 Task: Search one way flight ticket for 3 adults, 3 children in premium economy from Fresno: Fresno Yosemite International Airport to Sheridan: Sheridan County Airport on 8-6-2023. Choice of flights is American. Number of bags: 1 carry on bag. Price is upto 42000. Outbound departure time preference is 9:30.
Action: Mouse moved to (364, 147)
Screenshot: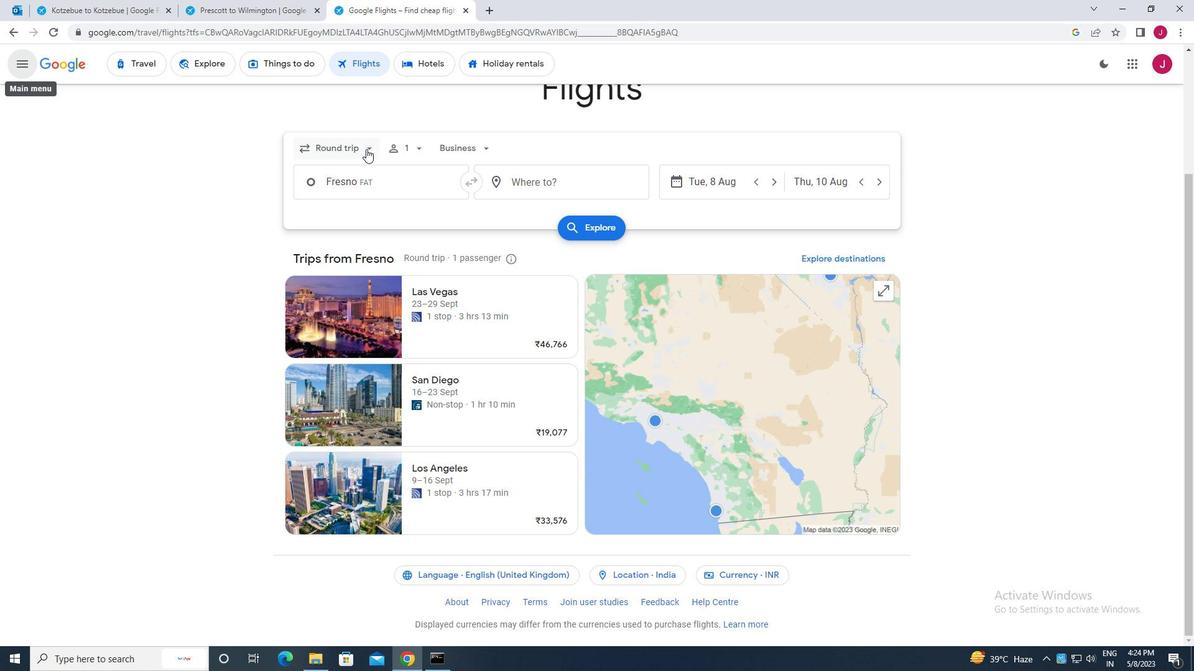 
Action: Mouse pressed left at (364, 147)
Screenshot: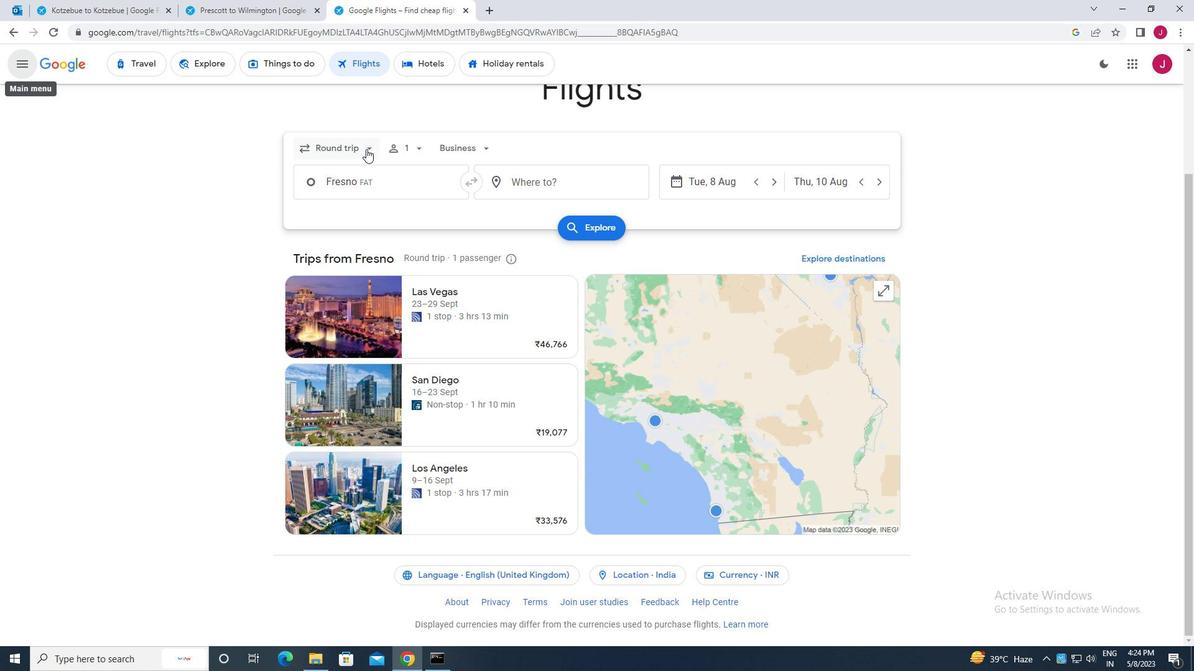 
Action: Mouse moved to (365, 206)
Screenshot: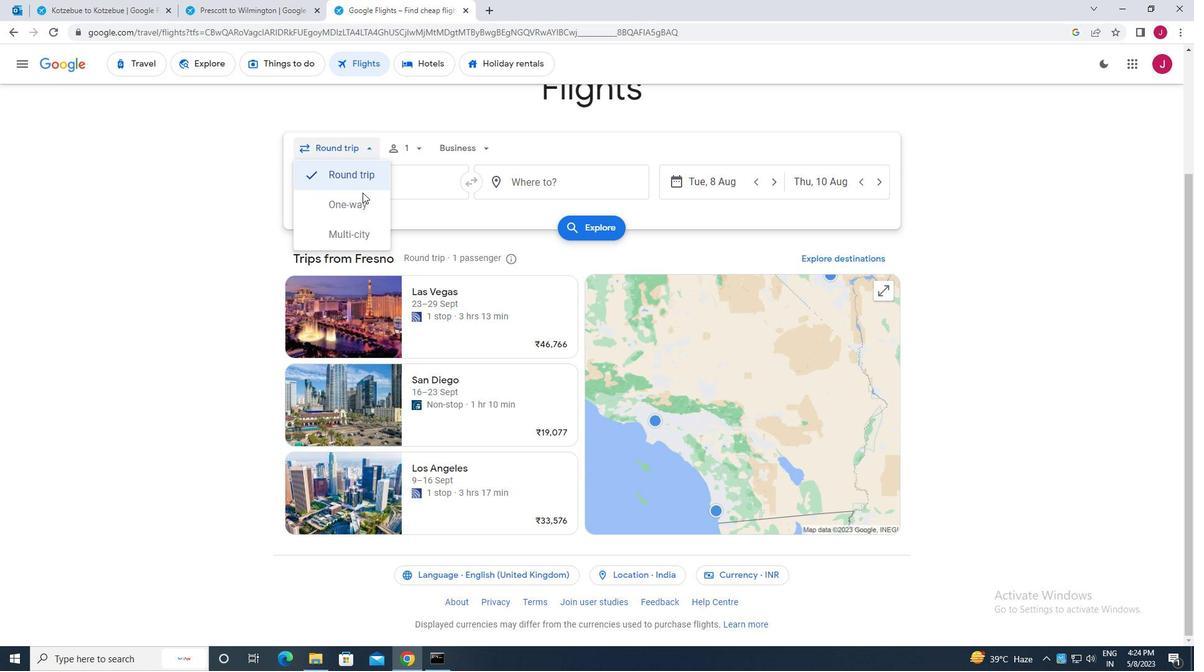 
Action: Mouse pressed left at (365, 206)
Screenshot: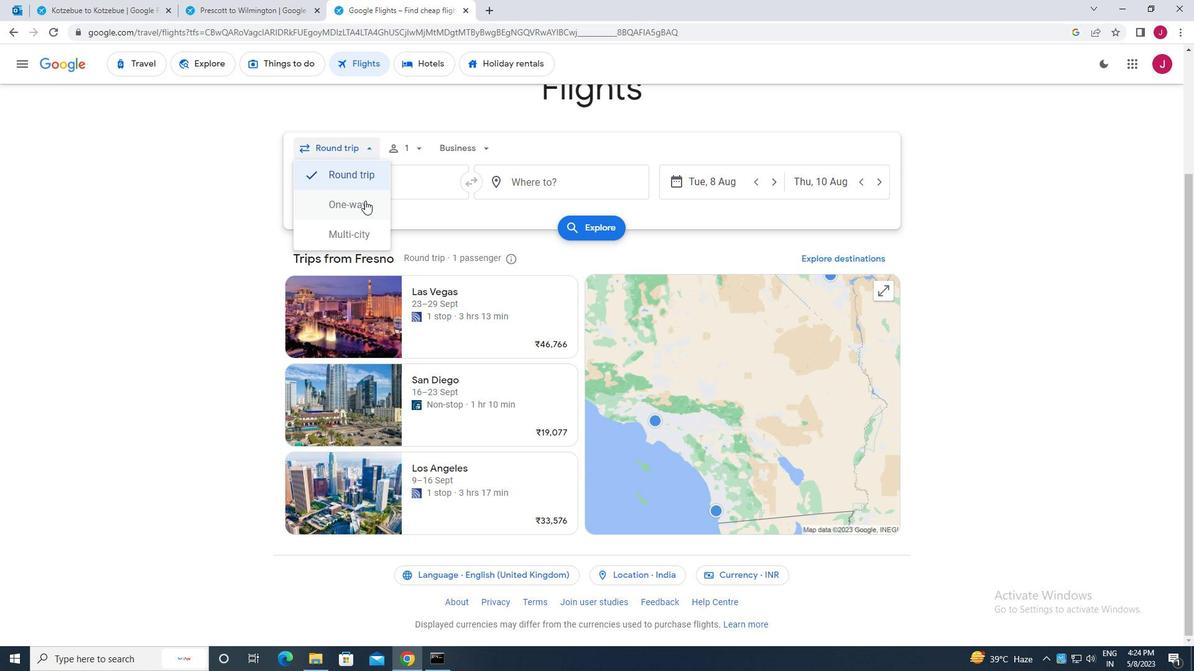 
Action: Mouse moved to (409, 150)
Screenshot: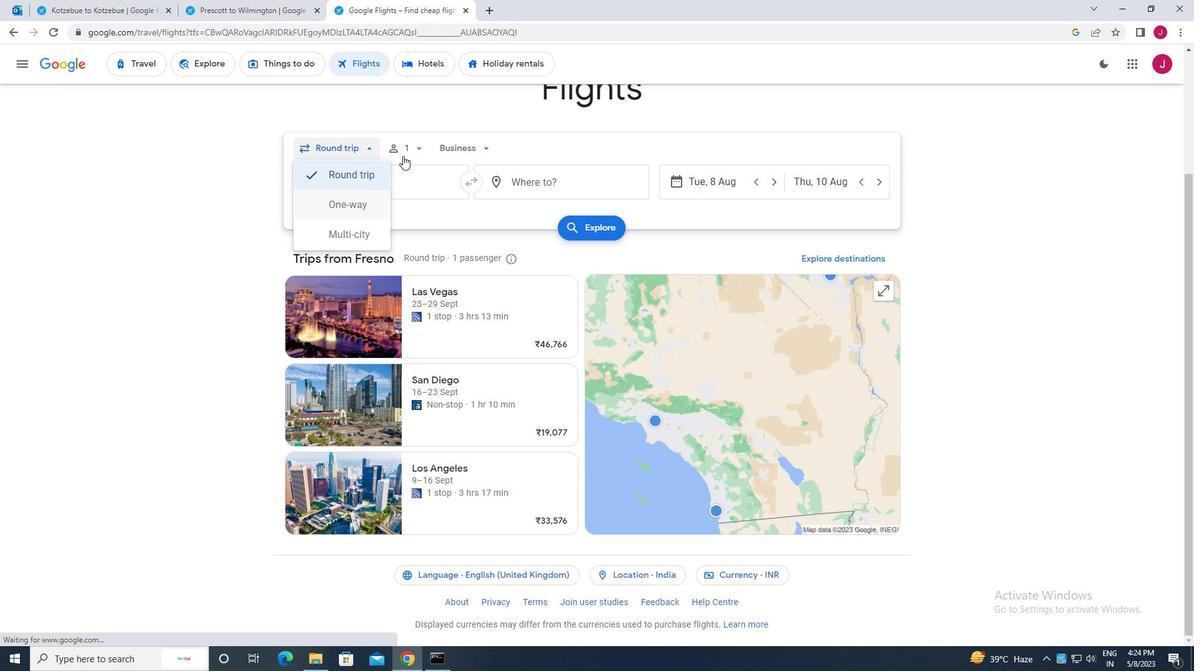 
Action: Mouse pressed left at (409, 150)
Screenshot: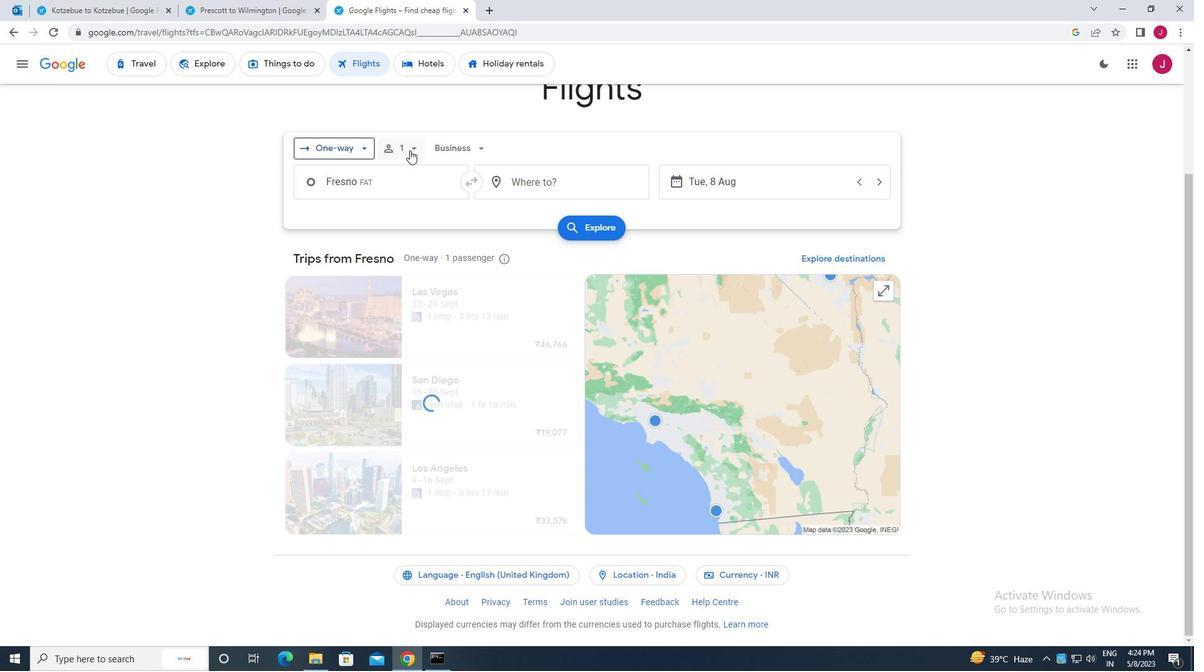 
Action: Mouse moved to (506, 179)
Screenshot: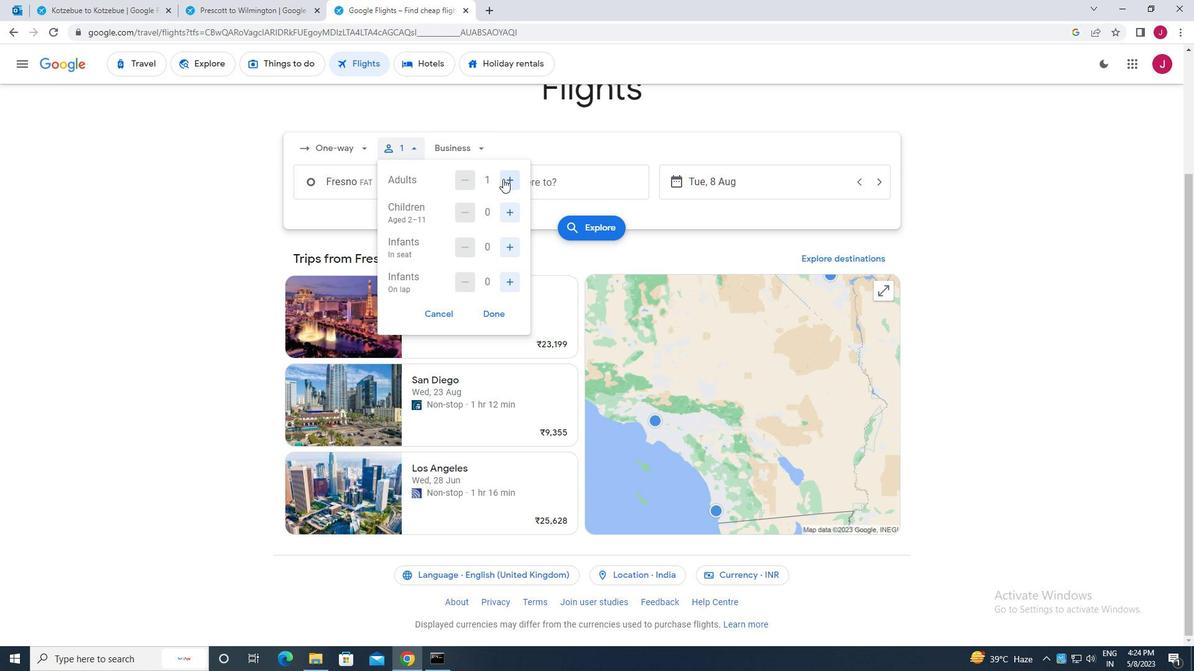 
Action: Mouse pressed left at (506, 179)
Screenshot: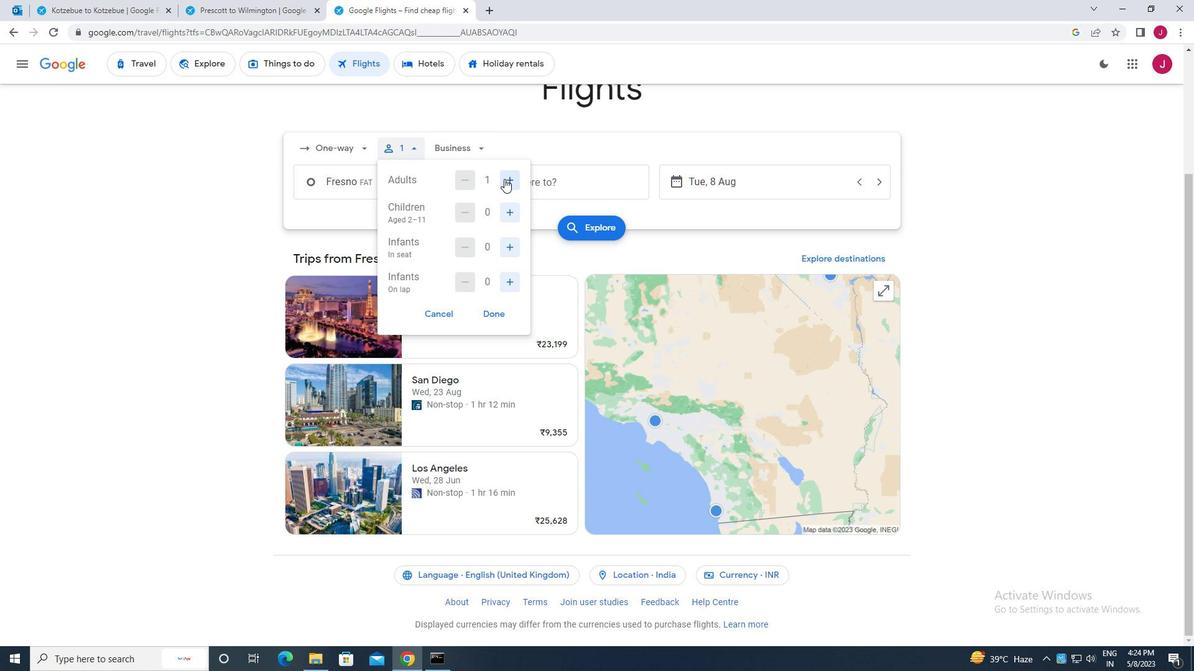 
Action: Mouse pressed left at (506, 179)
Screenshot: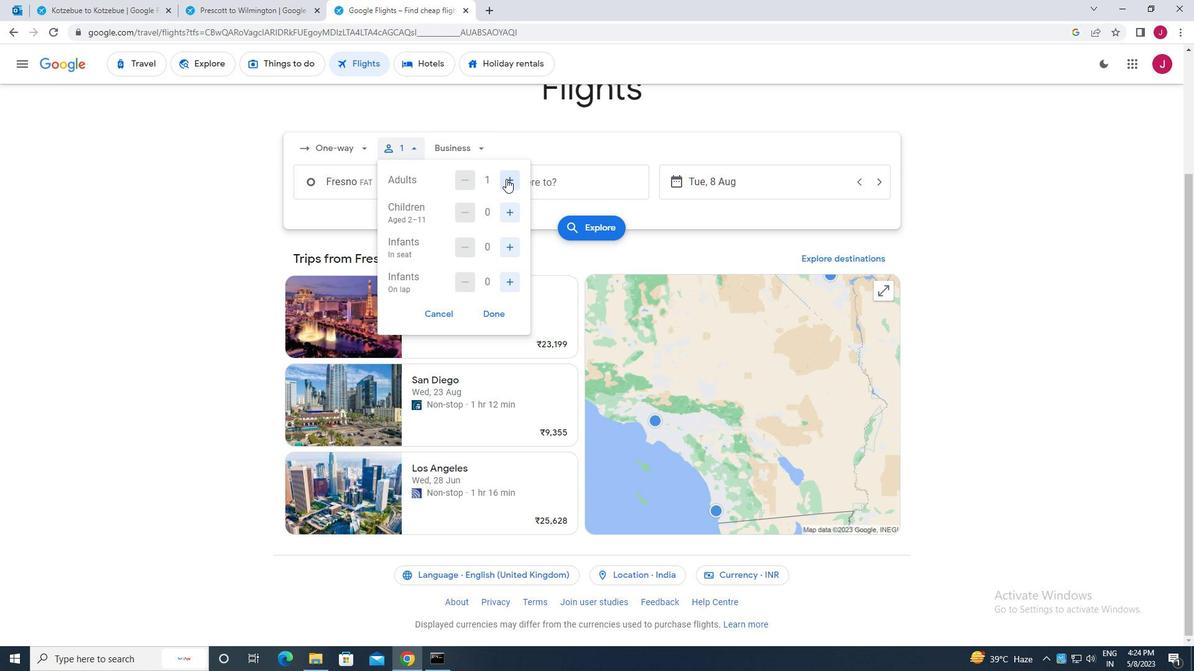 
Action: Mouse moved to (505, 208)
Screenshot: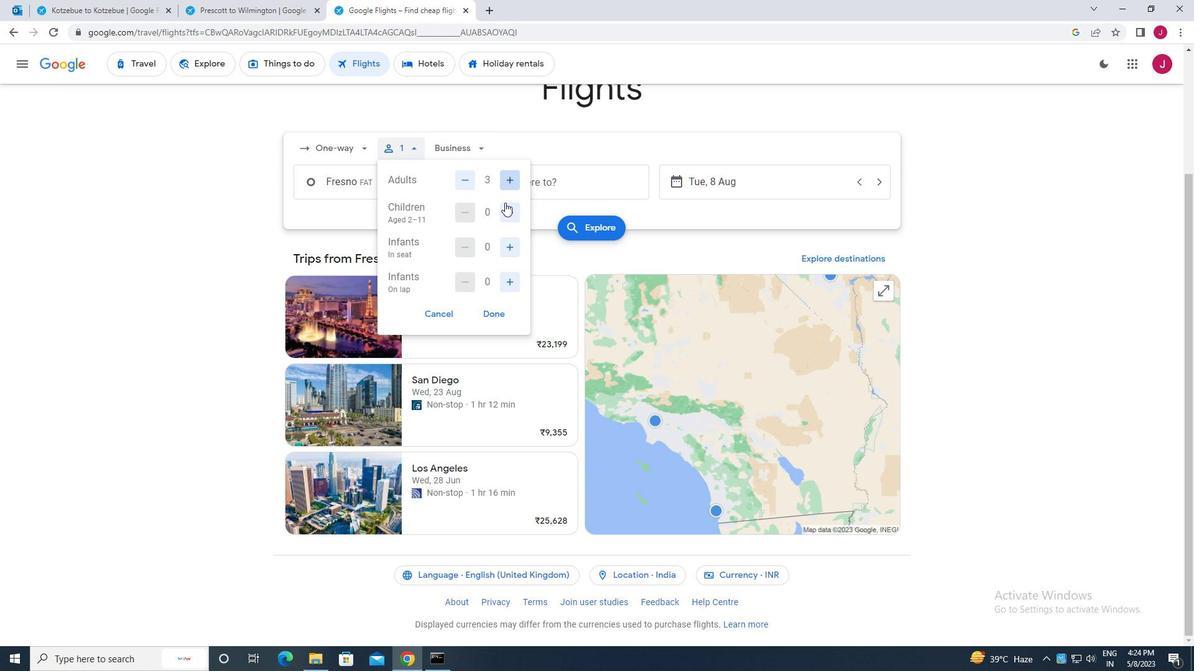 
Action: Mouse pressed left at (505, 208)
Screenshot: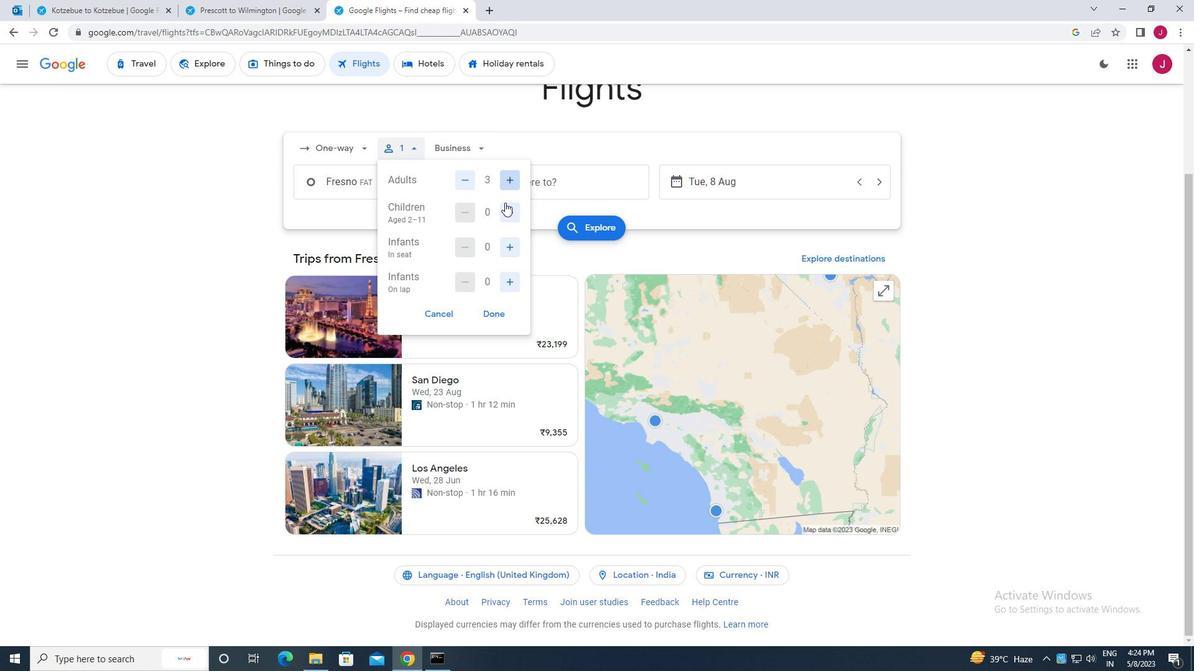 
Action: Mouse pressed left at (505, 208)
Screenshot: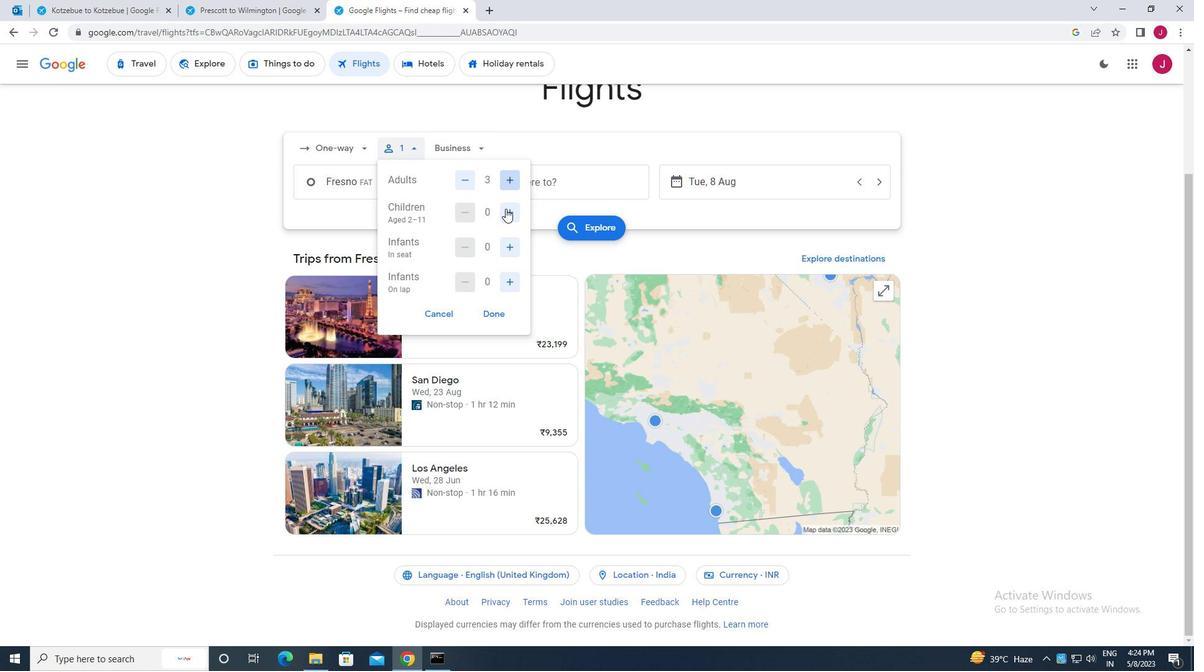 
Action: Mouse pressed left at (505, 208)
Screenshot: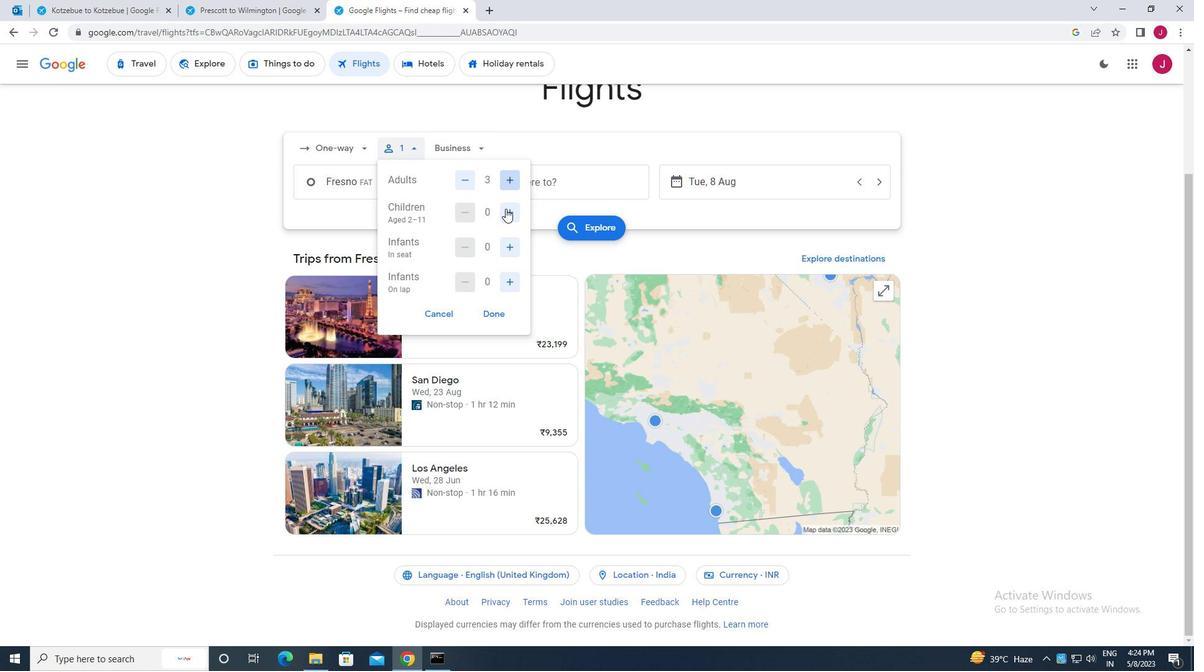 
Action: Mouse moved to (496, 317)
Screenshot: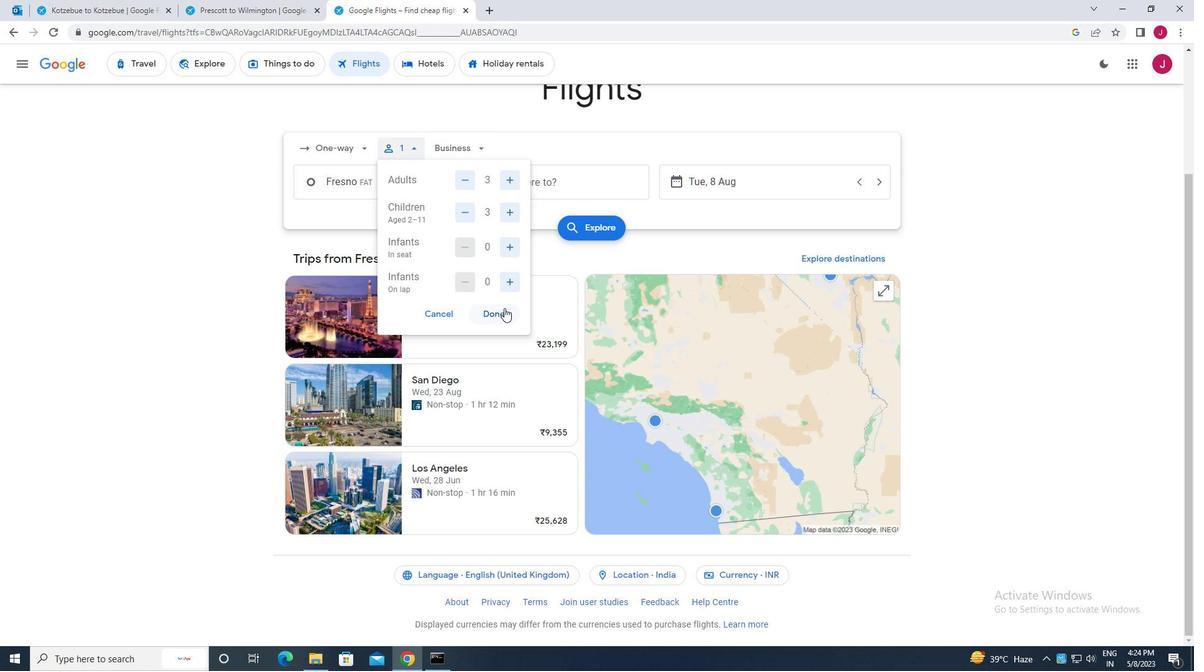 
Action: Mouse pressed left at (496, 317)
Screenshot: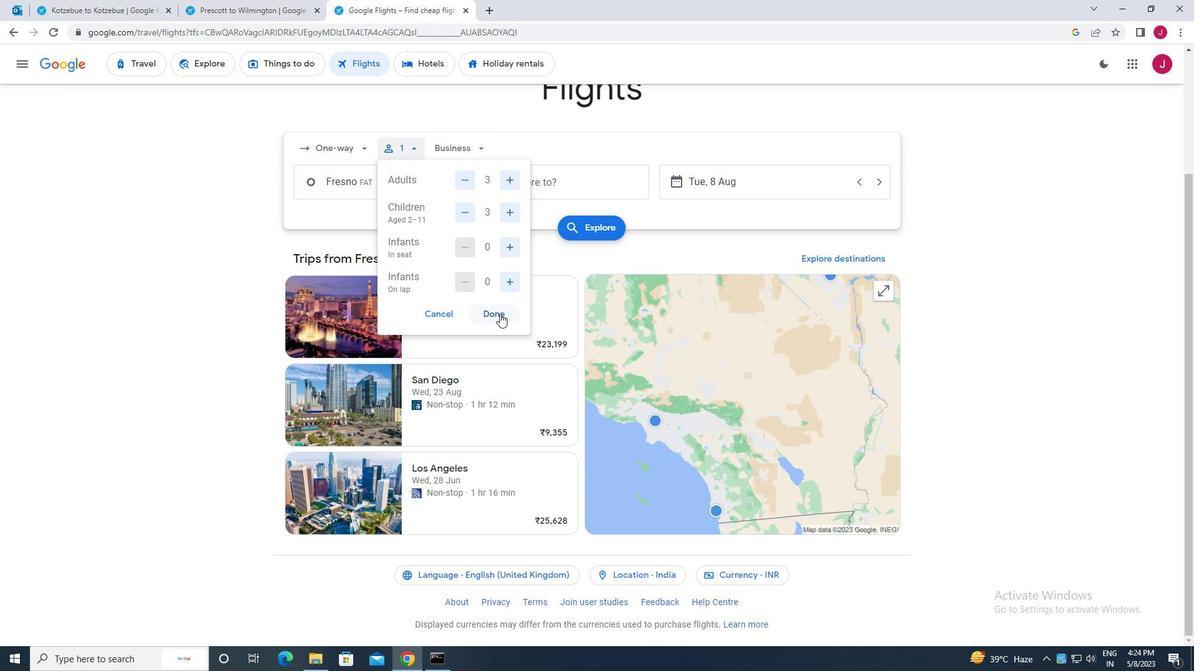 
Action: Mouse moved to (465, 148)
Screenshot: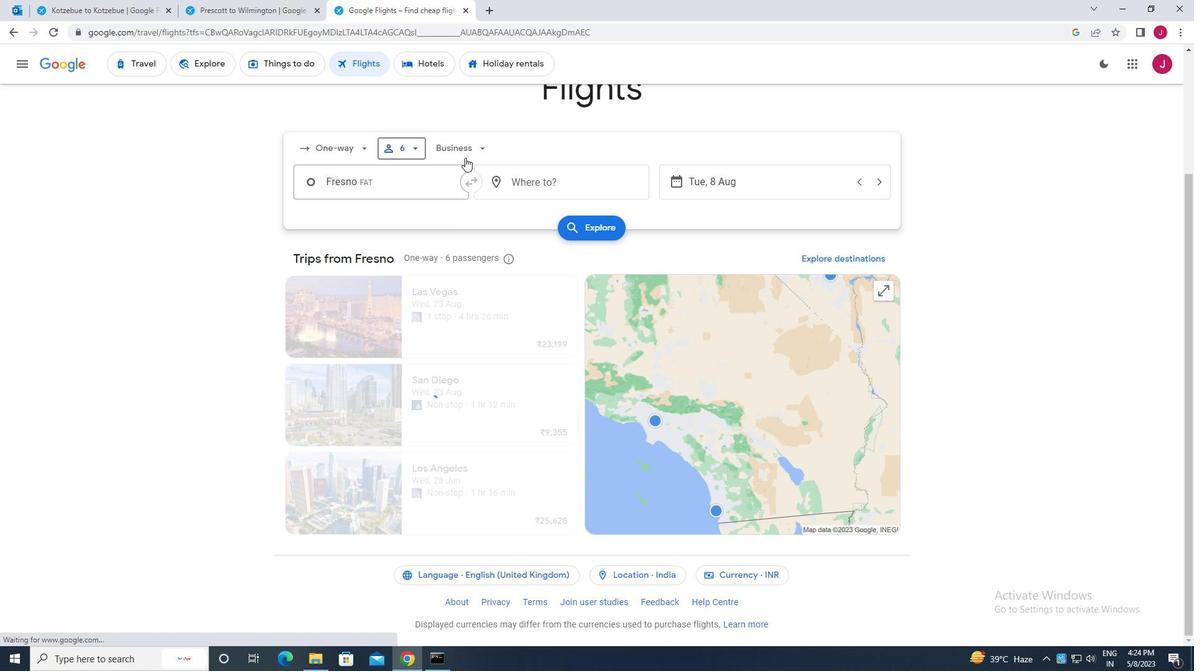 
Action: Mouse pressed left at (465, 148)
Screenshot: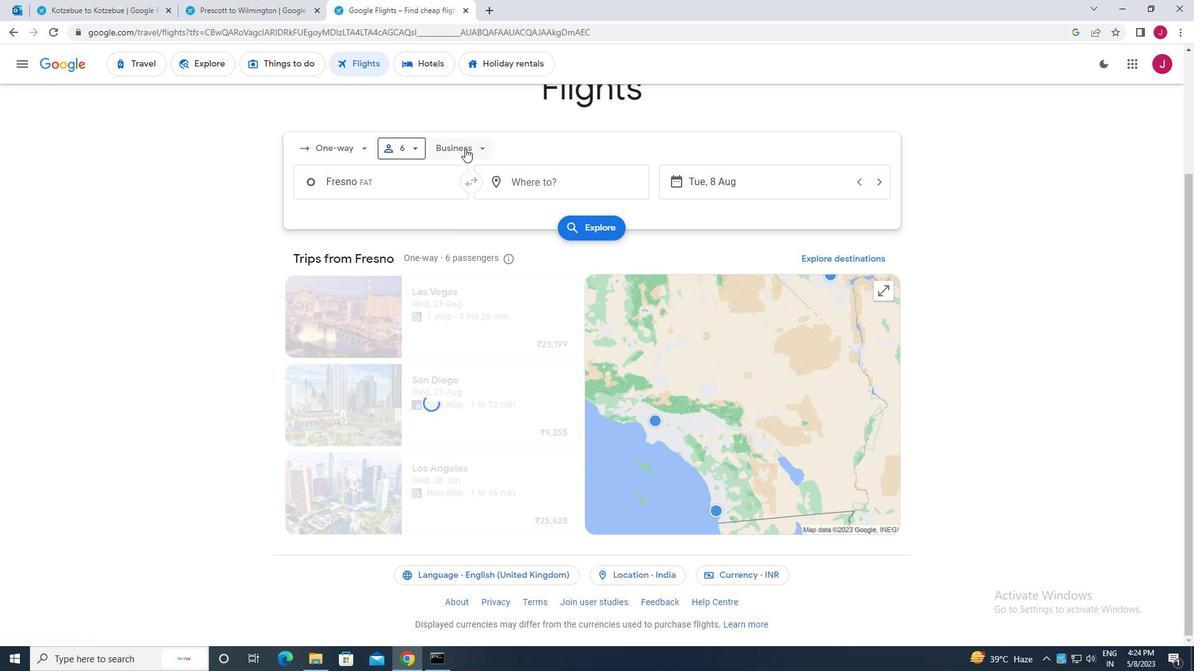 
Action: Mouse moved to (490, 204)
Screenshot: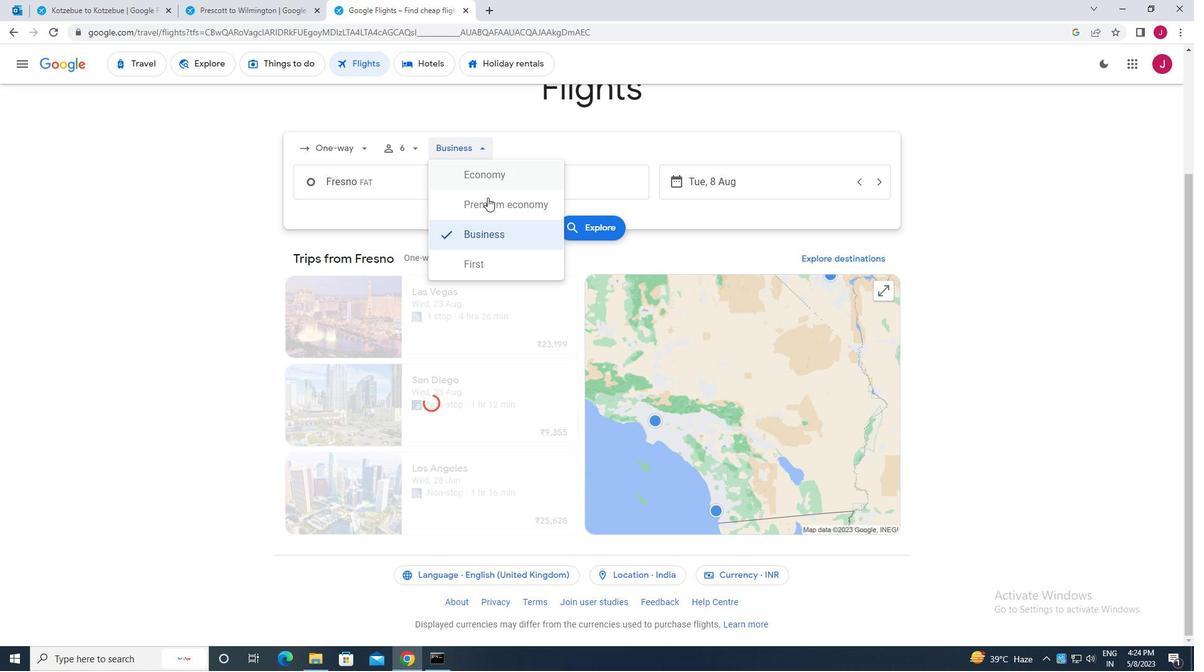 
Action: Mouse pressed left at (490, 204)
Screenshot: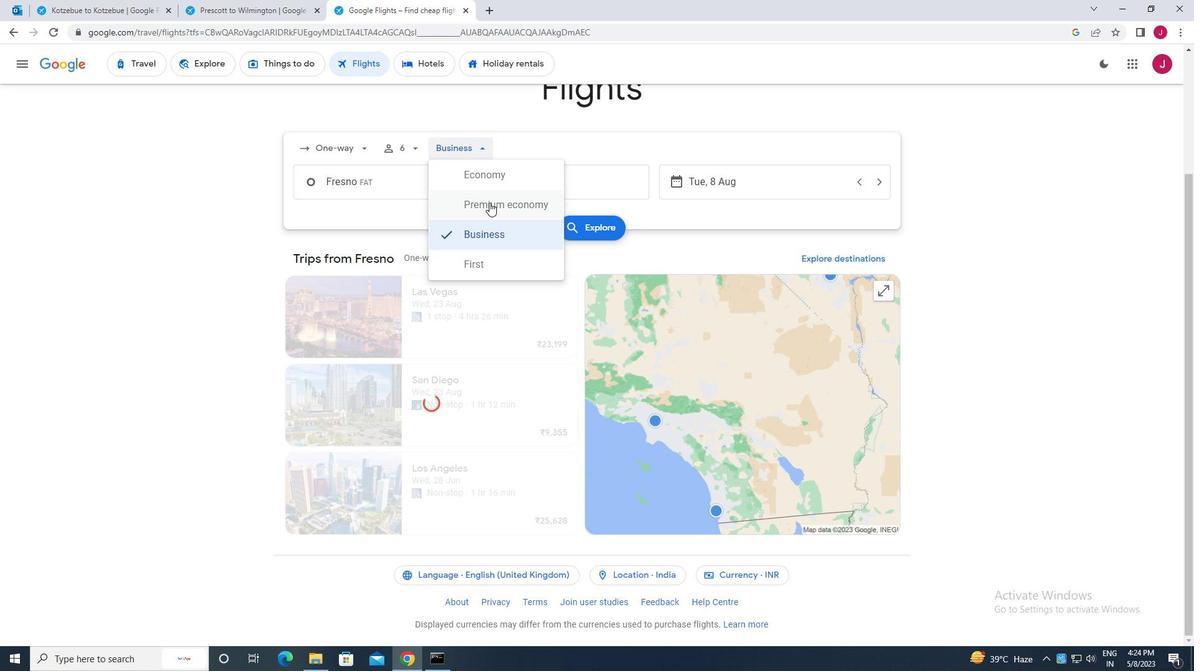 
Action: Mouse moved to (399, 185)
Screenshot: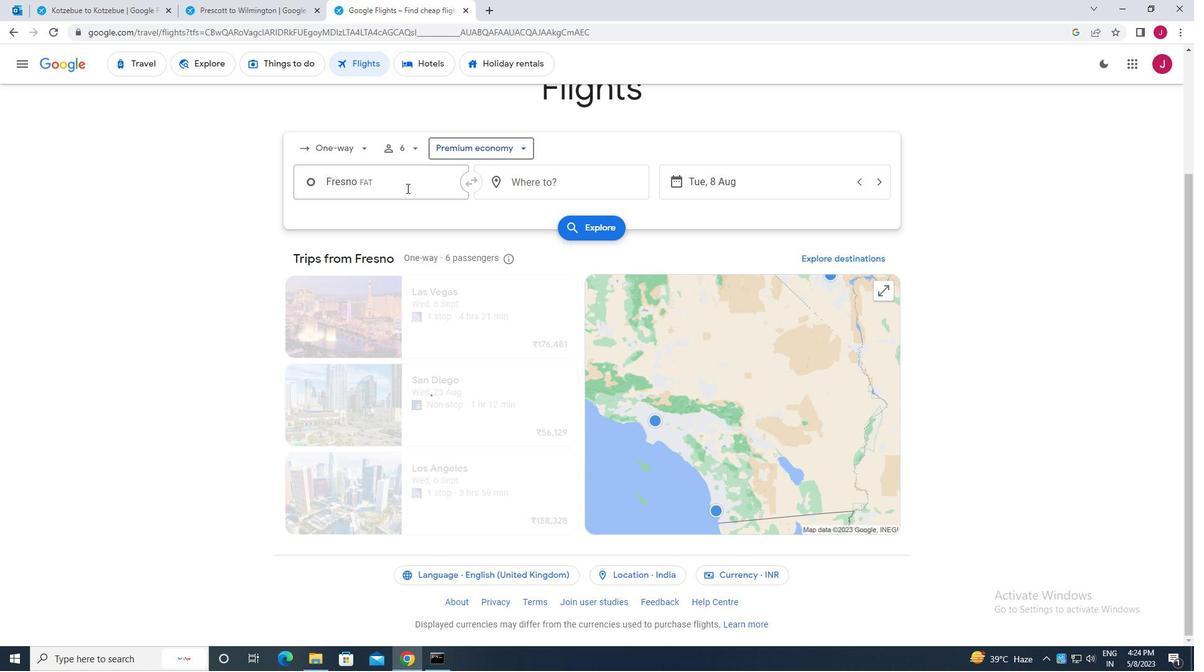 
Action: Mouse pressed left at (399, 185)
Screenshot: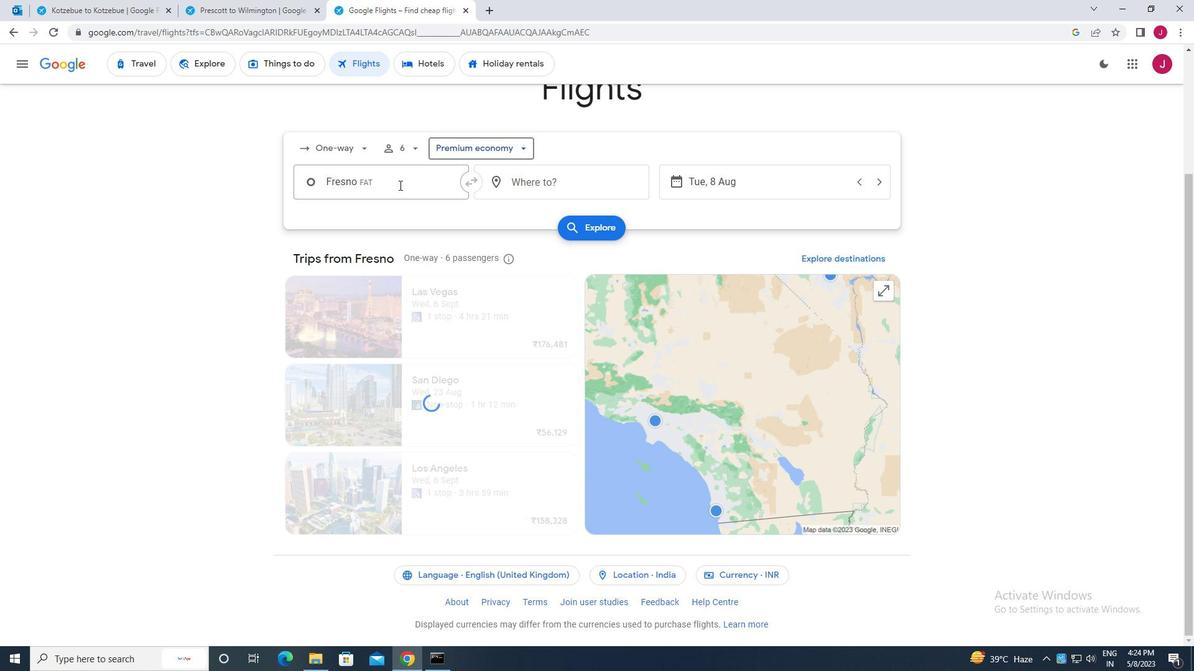 
Action: Mouse moved to (399, 184)
Screenshot: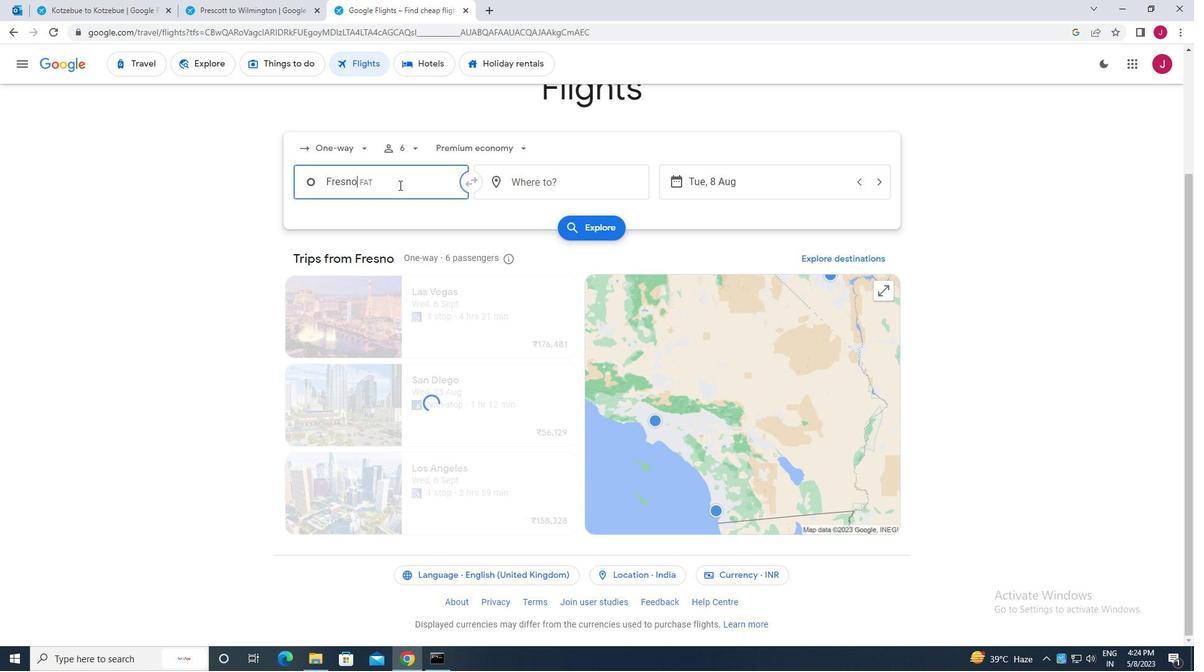 
Action: Key pressed fresn
Screenshot: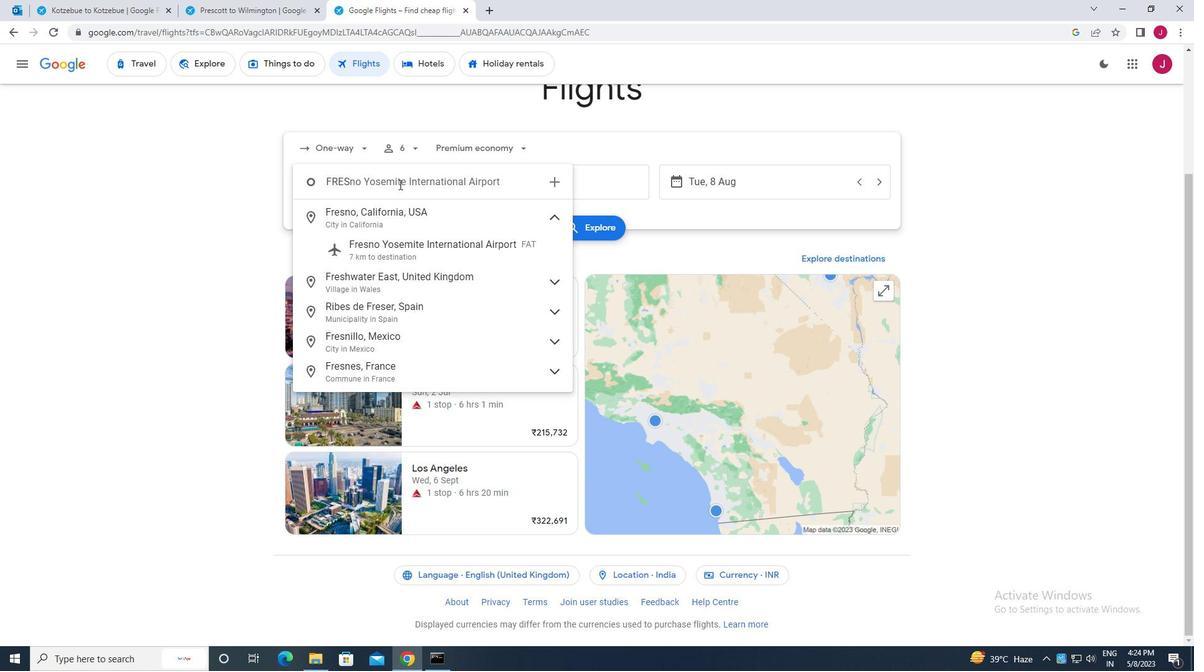 
Action: Mouse moved to (453, 249)
Screenshot: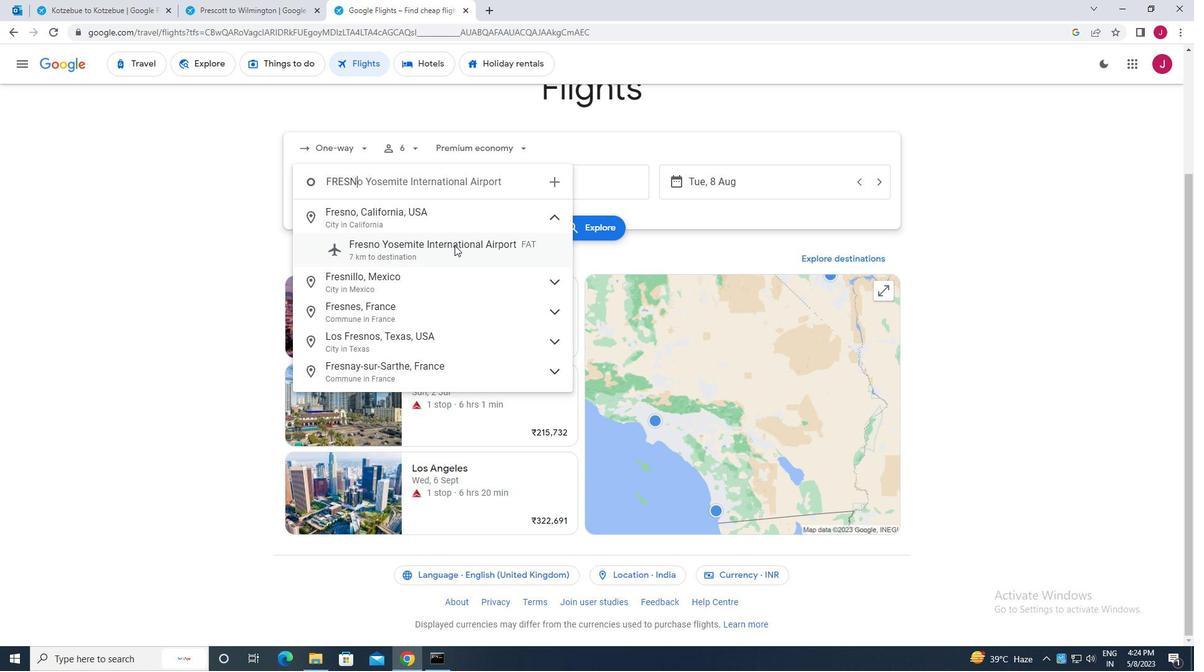 
Action: Mouse pressed left at (453, 249)
Screenshot: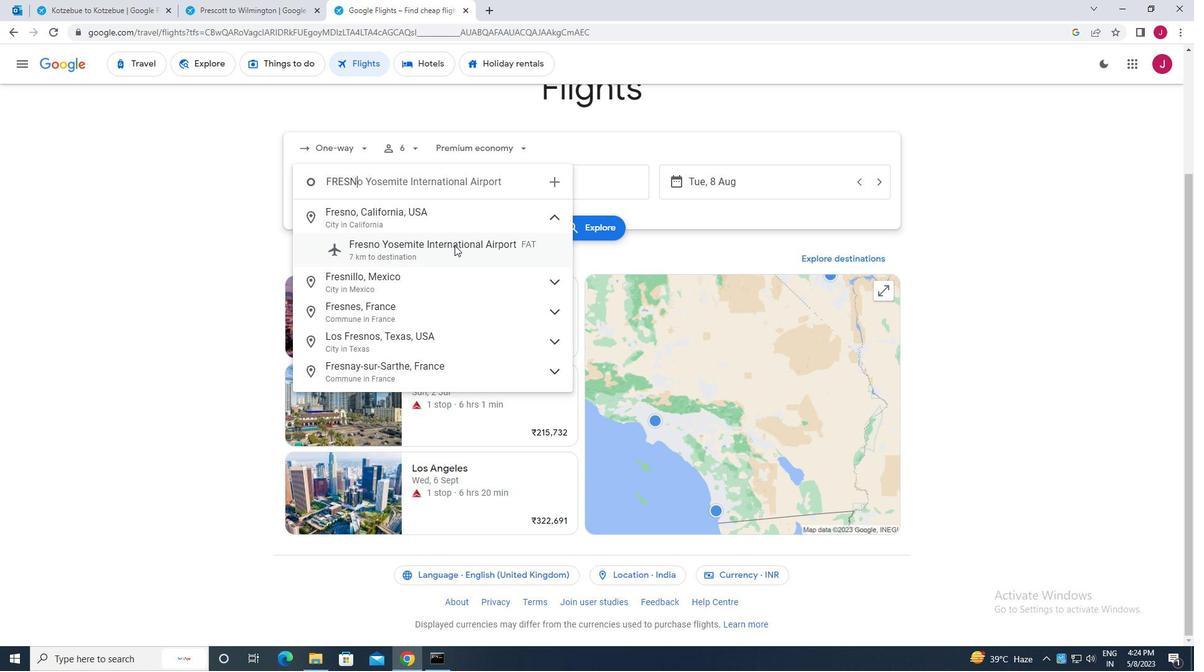 
Action: Mouse moved to (587, 189)
Screenshot: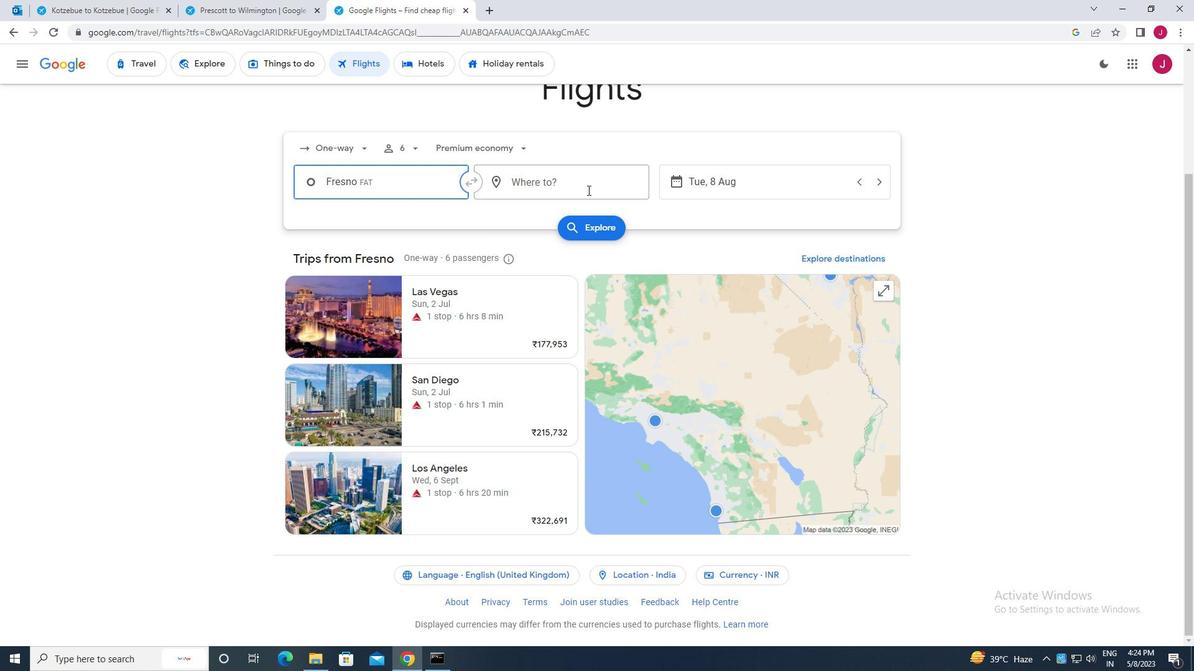 
Action: Mouse pressed left at (587, 189)
Screenshot: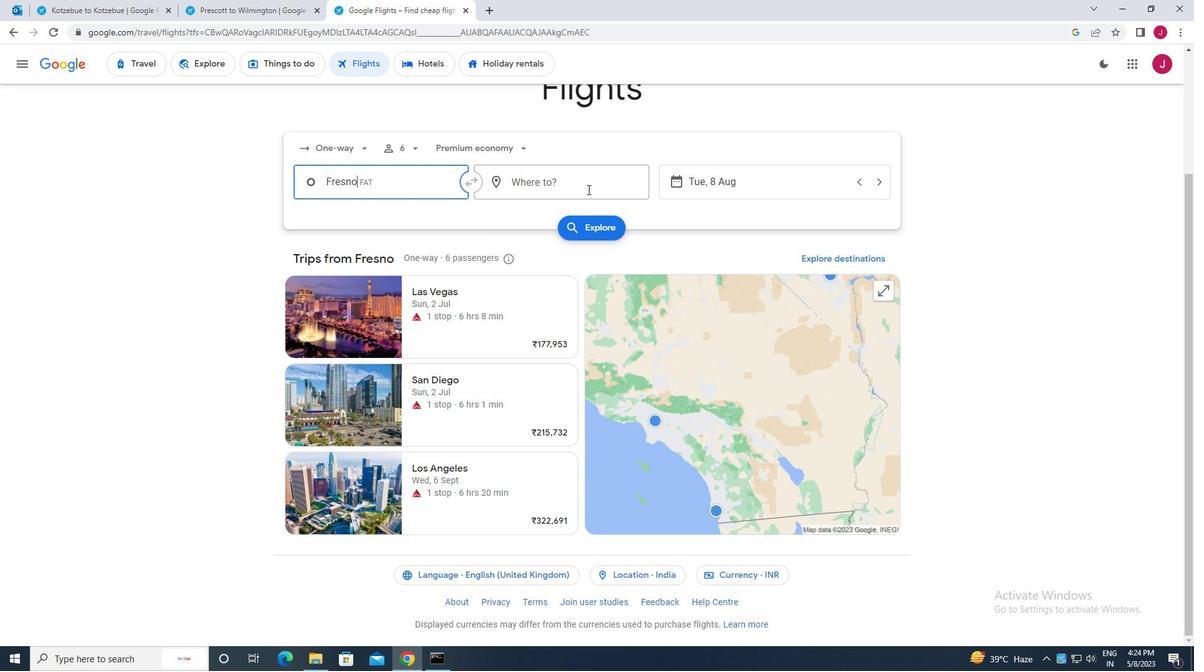 
Action: Mouse moved to (586, 189)
Screenshot: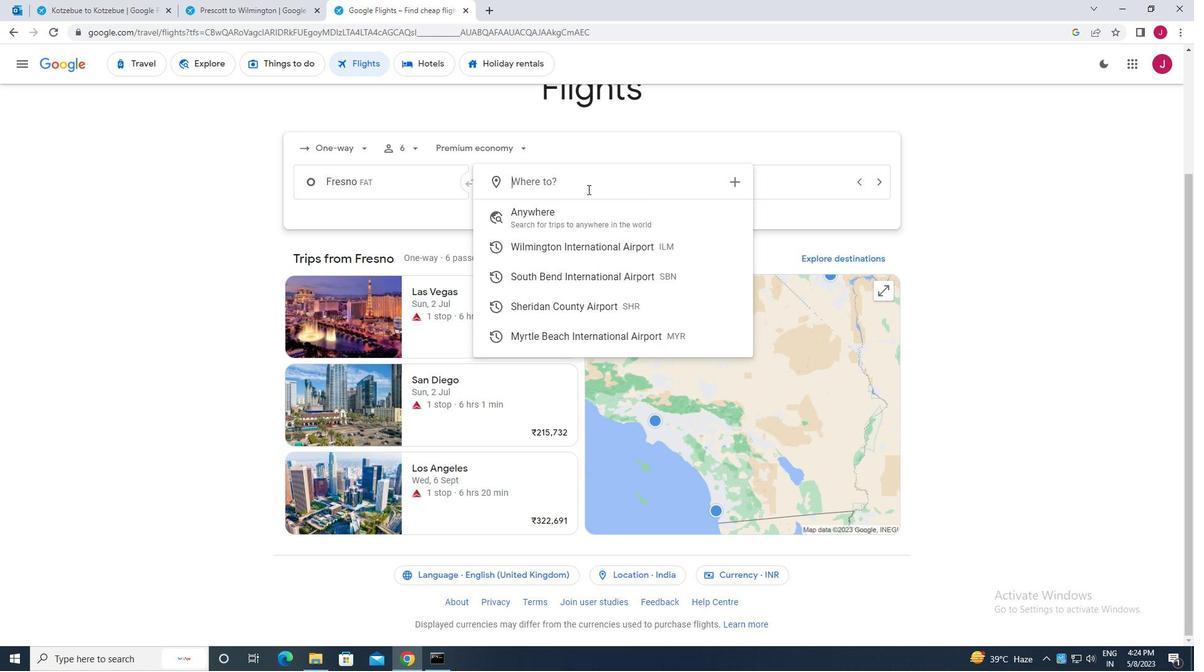 
Action: Key pressed sheri
Screenshot: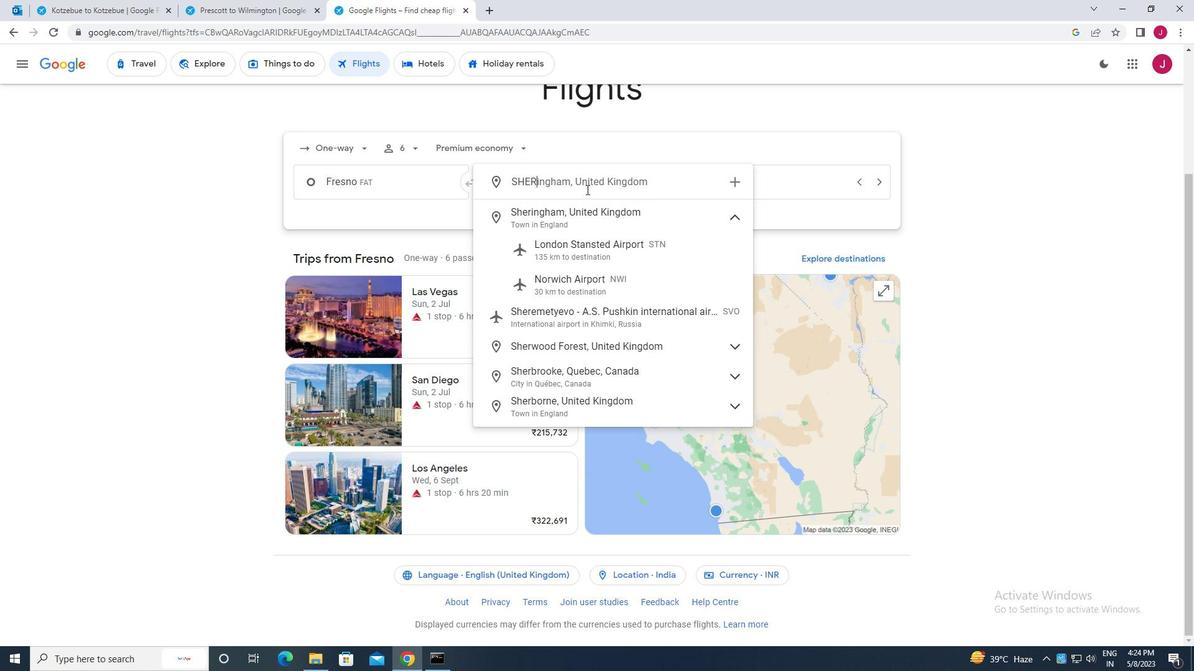 
Action: Mouse moved to (599, 210)
Screenshot: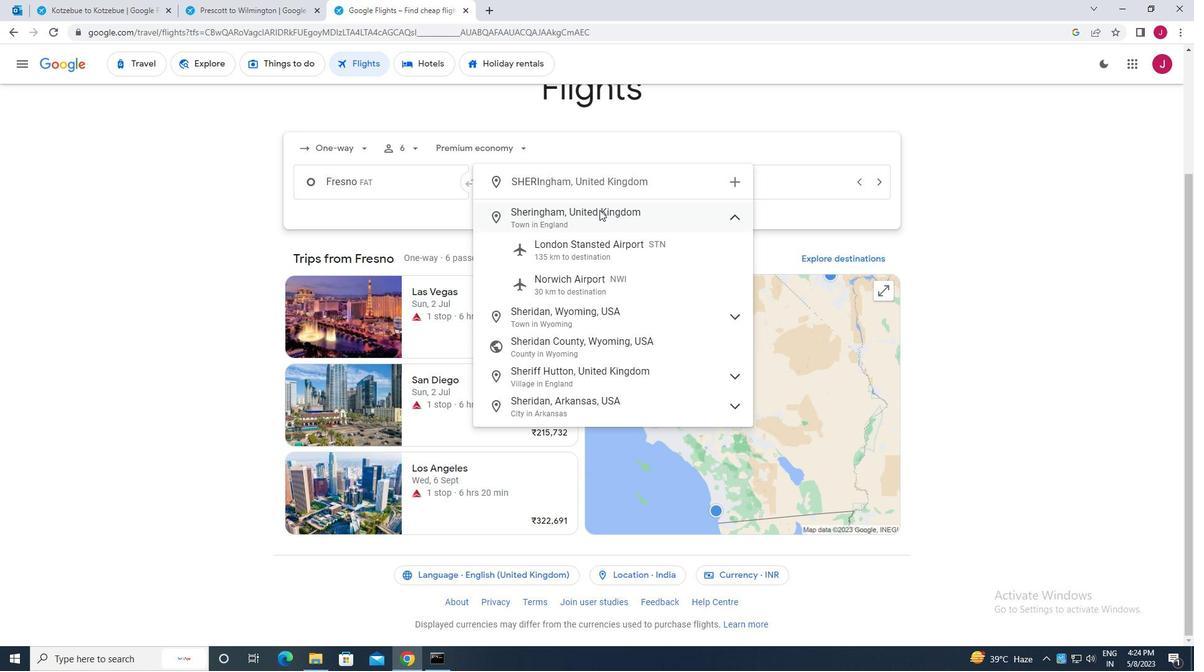 
Action: Key pressed d
Screenshot: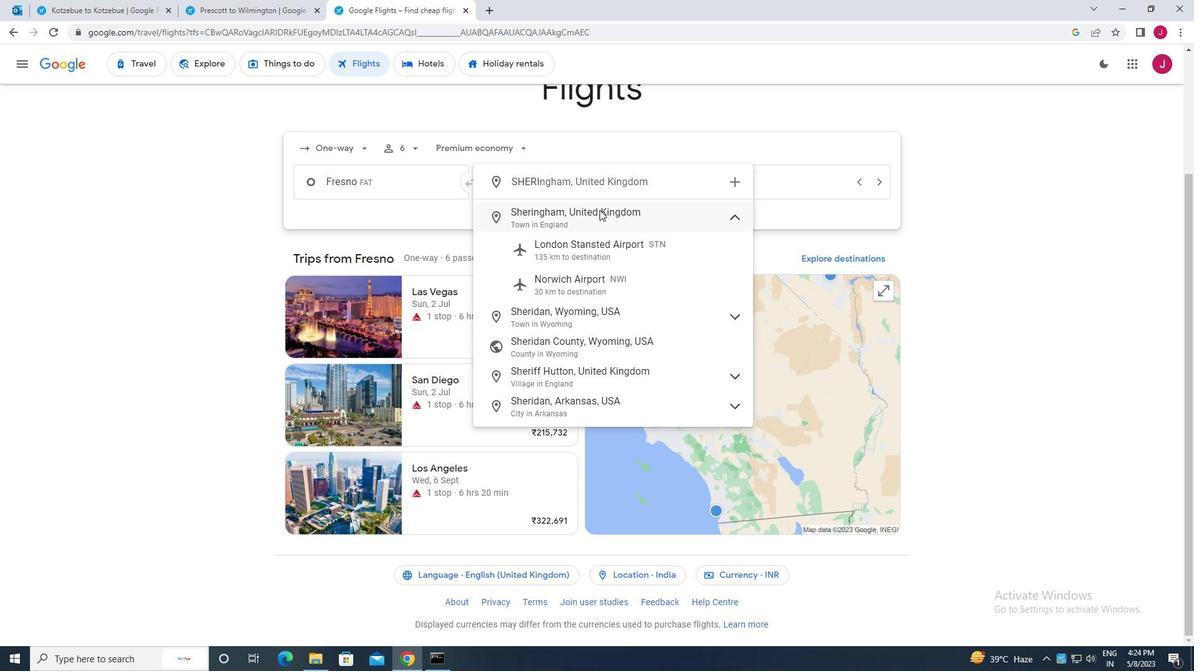 
Action: Mouse moved to (607, 250)
Screenshot: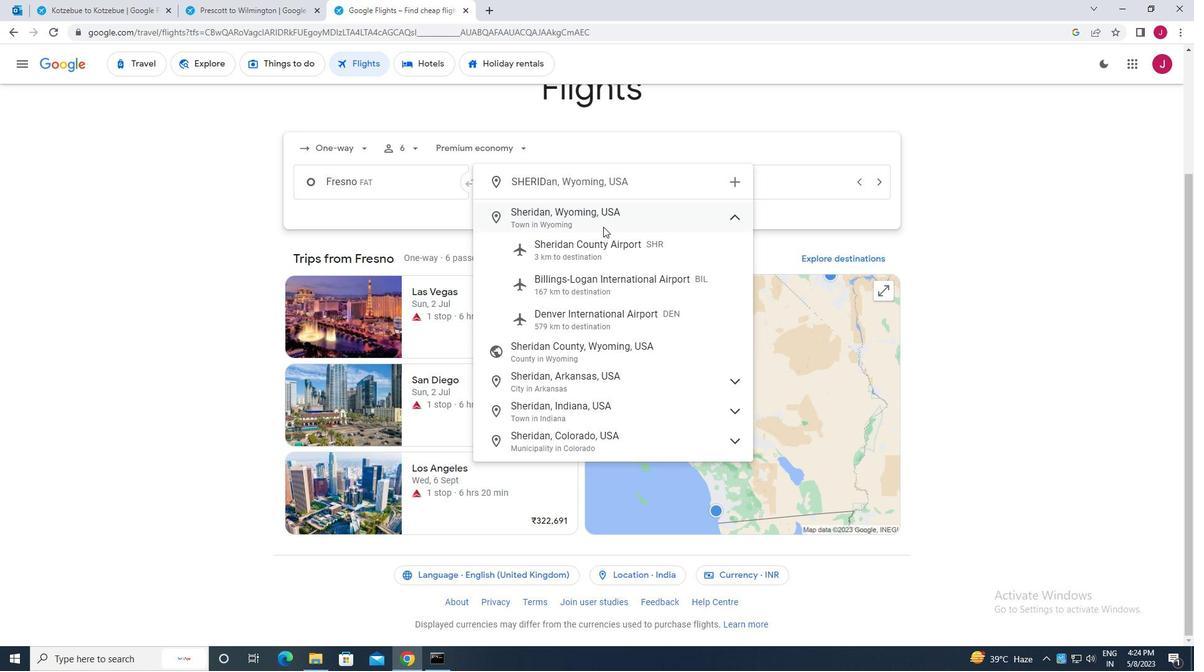 
Action: Mouse pressed left at (607, 250)
Screenshot: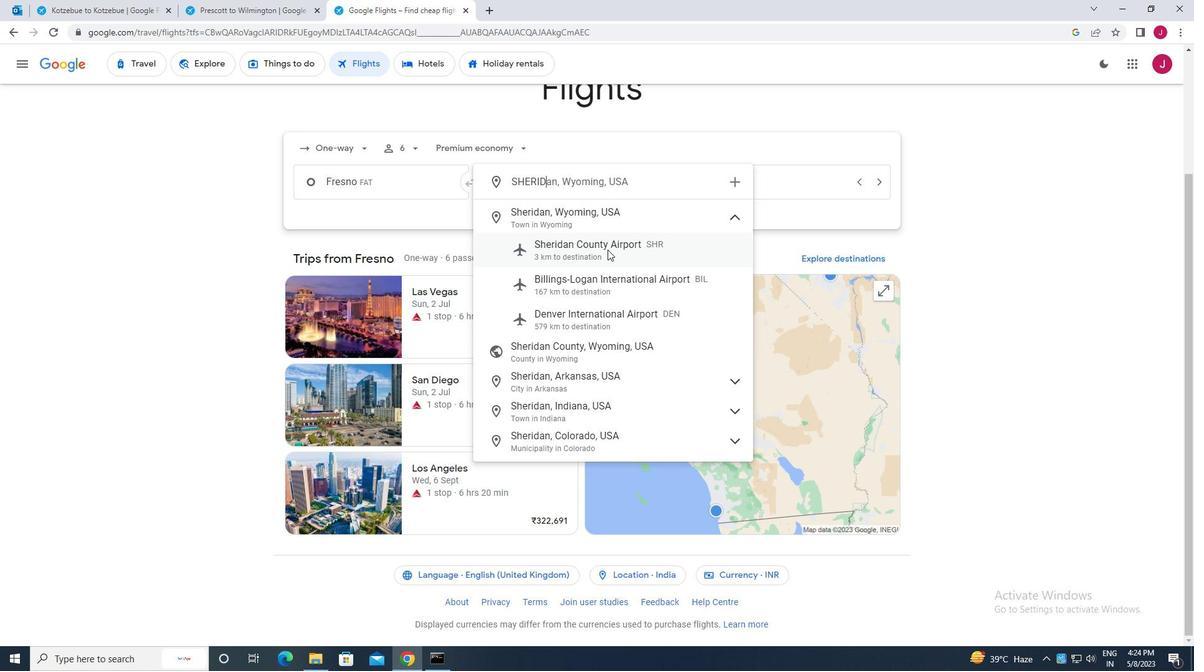 
Action: Mouse moved to (738, 192)
Screenshot: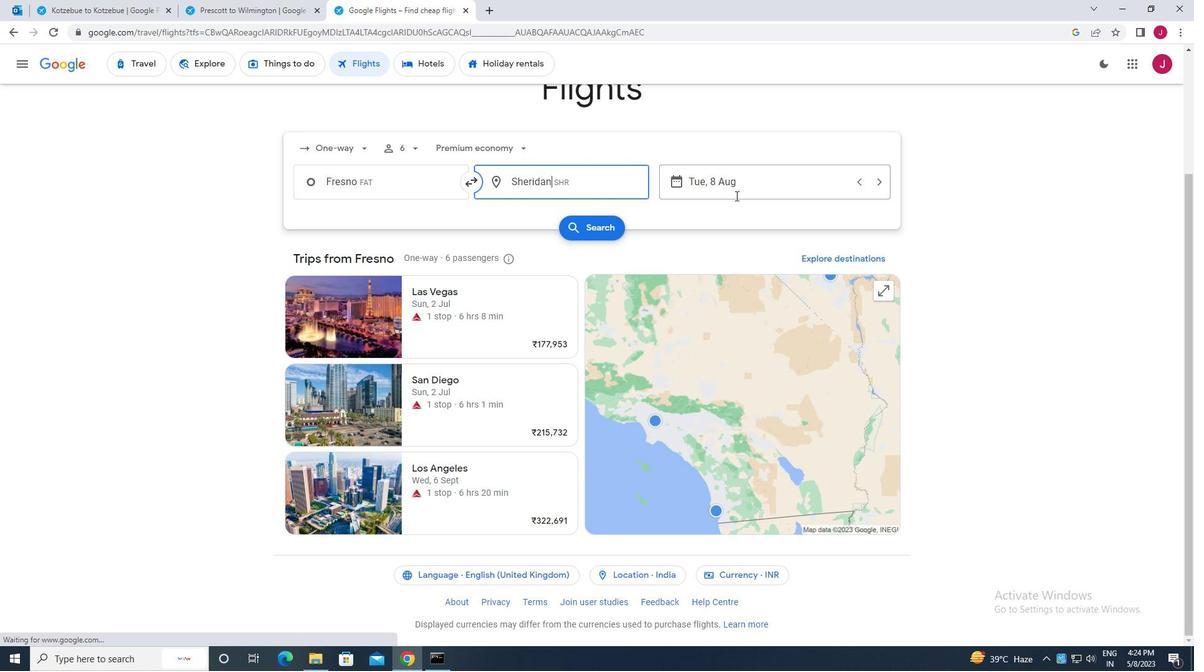 
Action: Mouse pressed left at (738, 192)
Screenshot: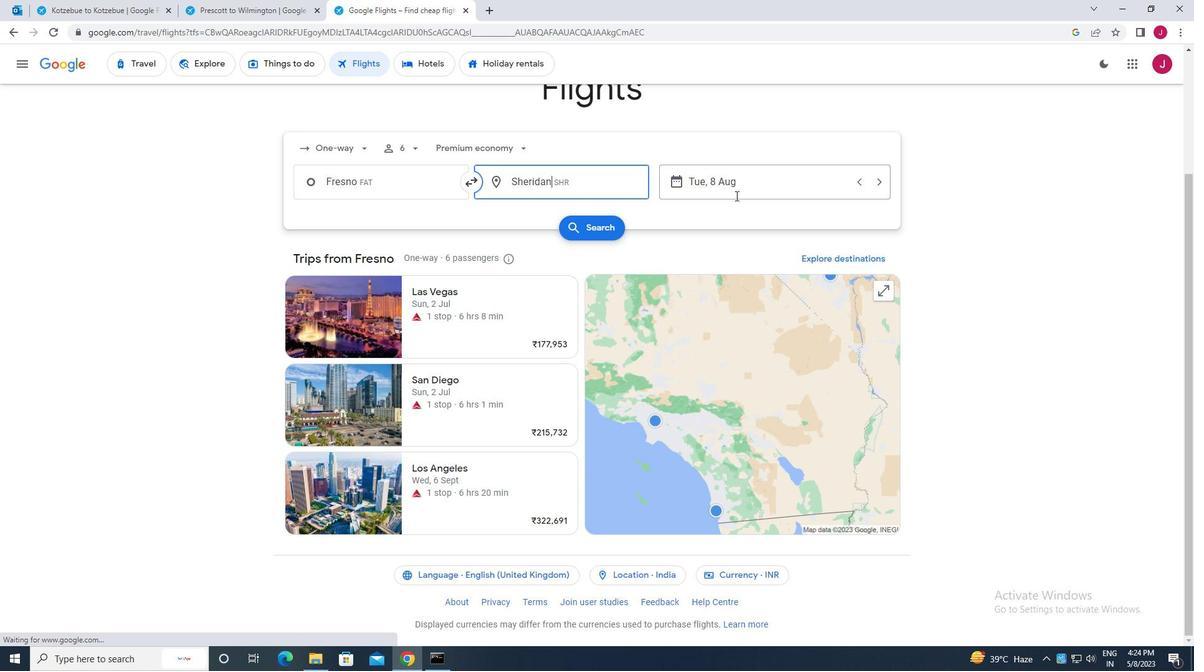 
Action: Mouse moved to (447, 317)
Screenshot: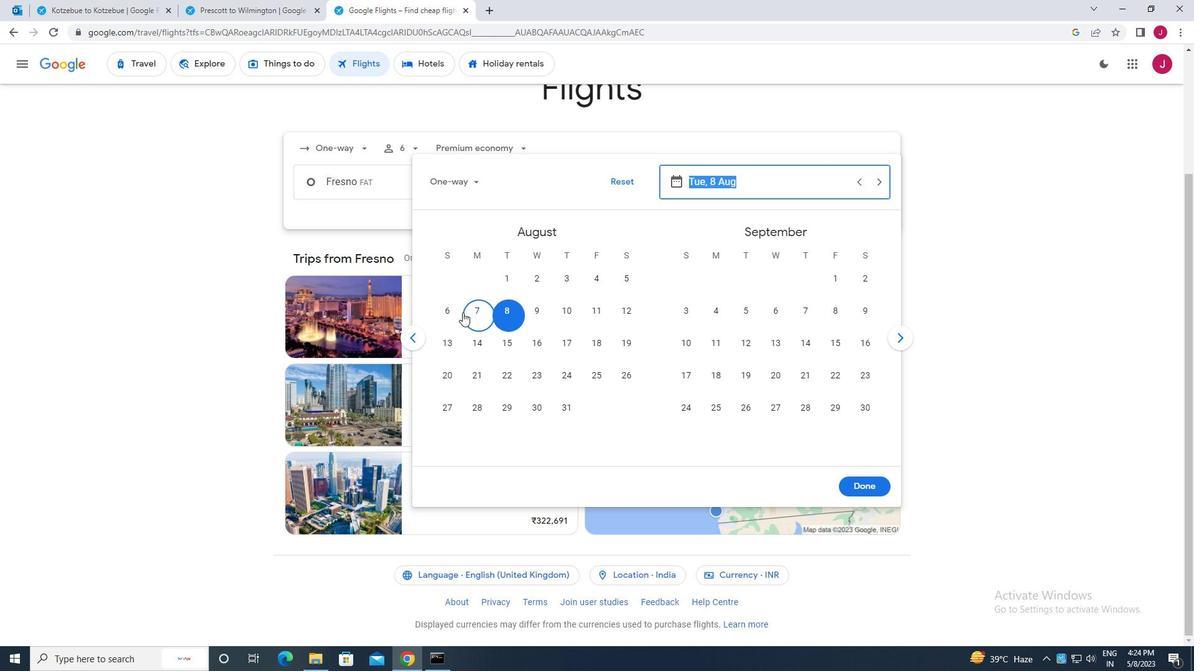
Action: Mouse pressed left at (447, 317)
Screenshot: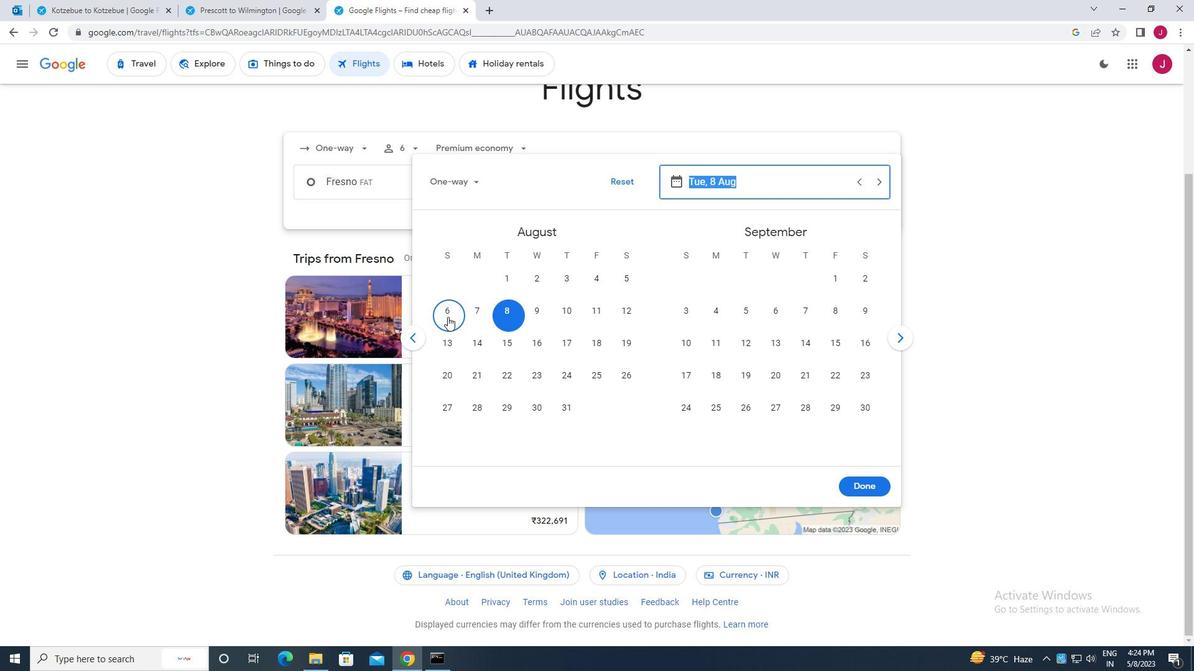 
Action: Mouse moved to (847, 481)
Screenshot: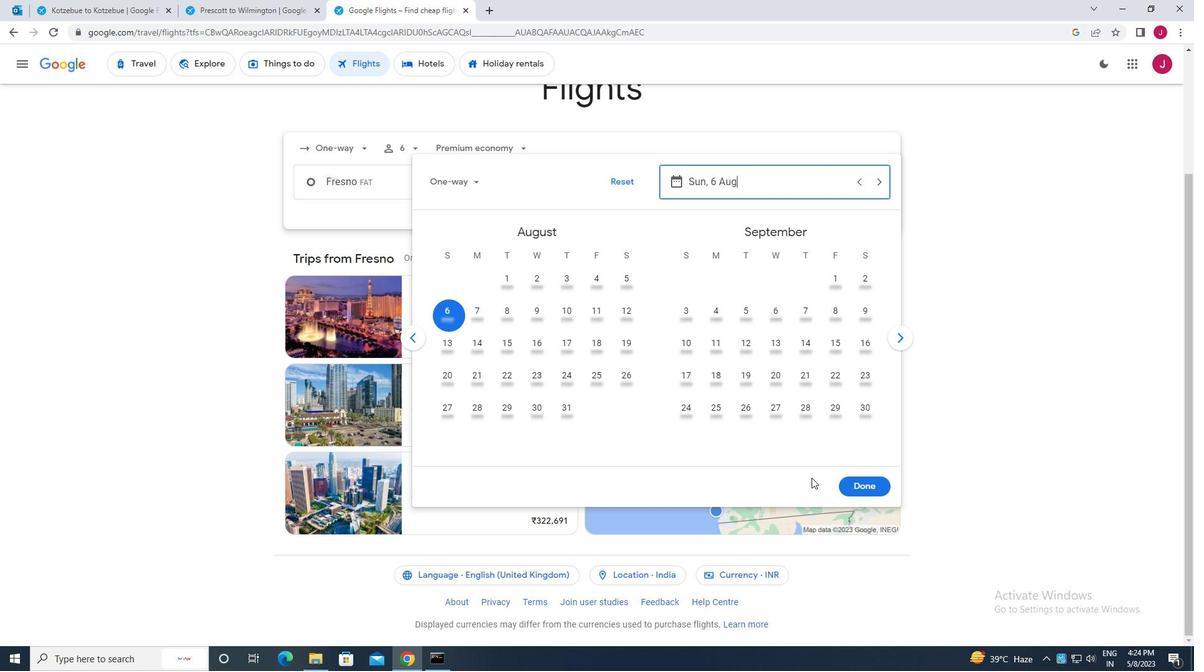 
Action: Mouse pressed left at (847, 481)
Screenshot: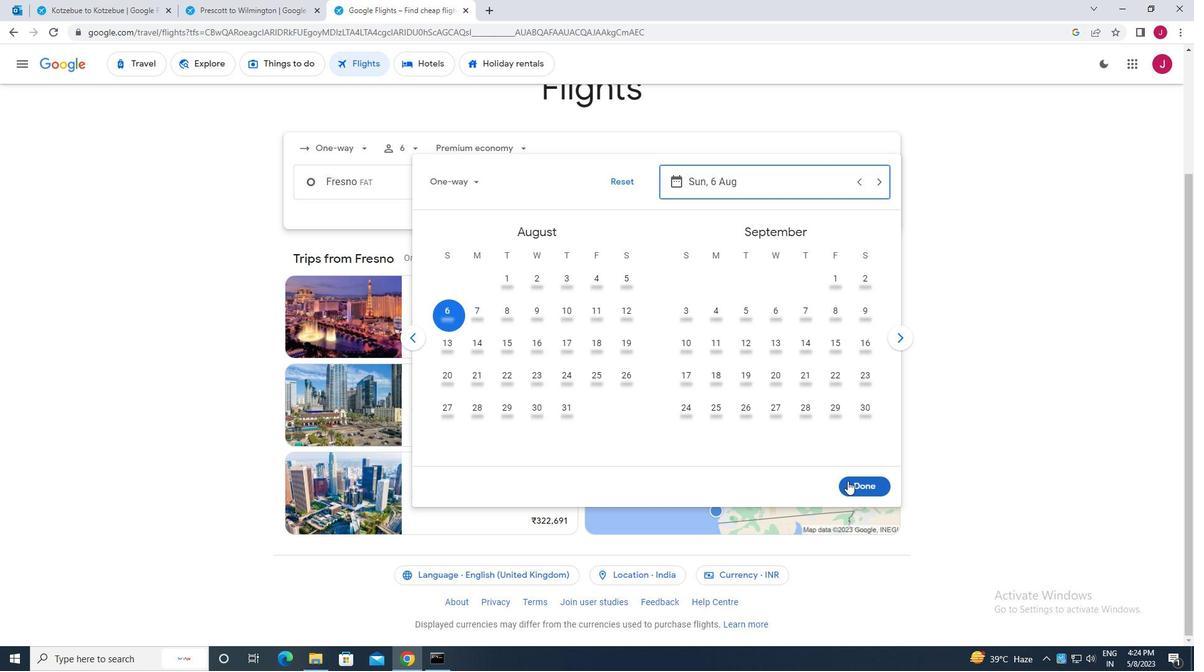 
Action: Mouse moved to (605, 233)
Screenshot: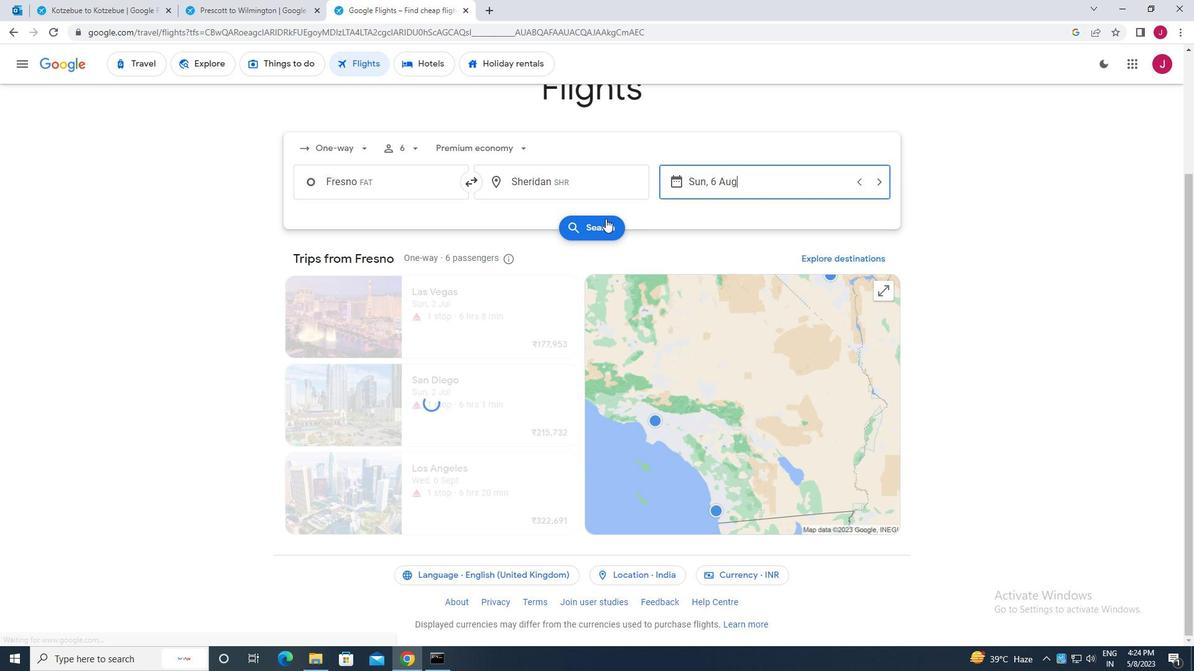 
Action: Mouse pressed left at (605, 233)
Screenshot: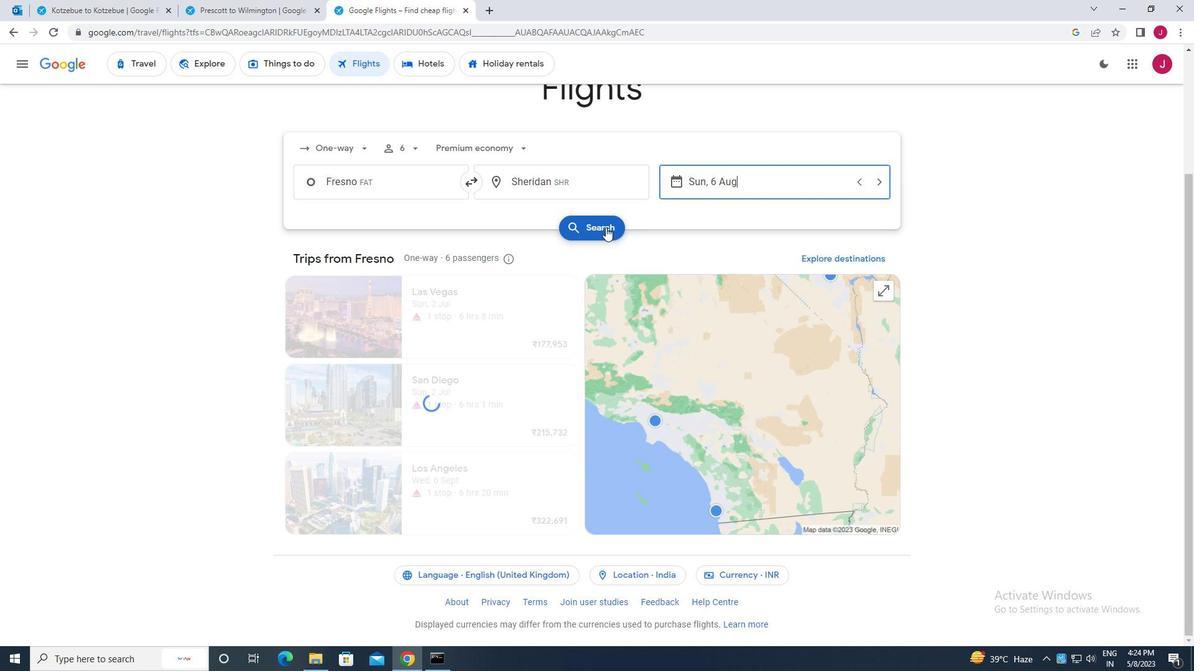 
Action: Mouse moved to (313, 180)
Screenshot: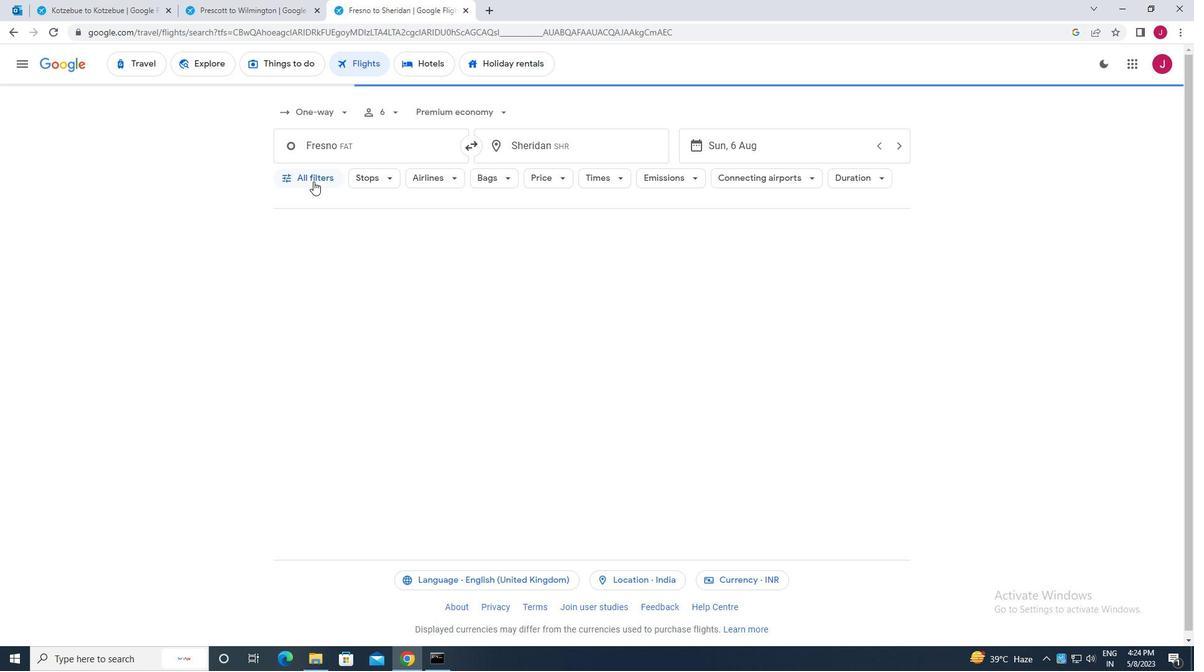
Action: Mouse pressed left at (313, 180)
Screenshot: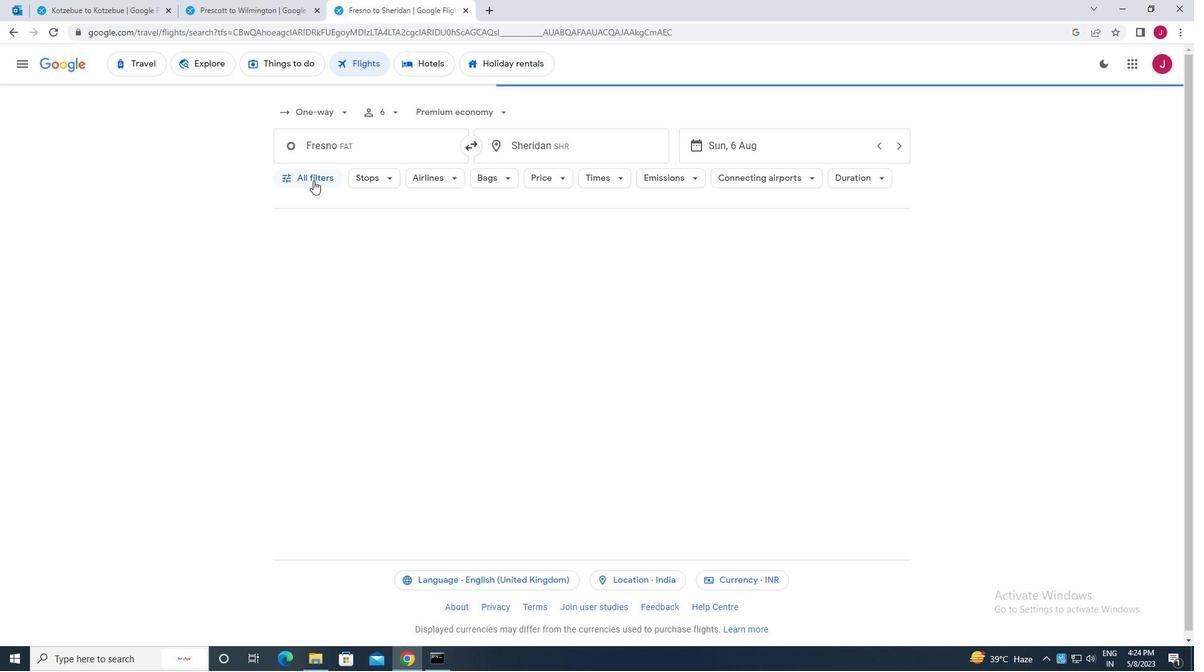 
Action: Mouse moved to (407, 250)
Screenshot: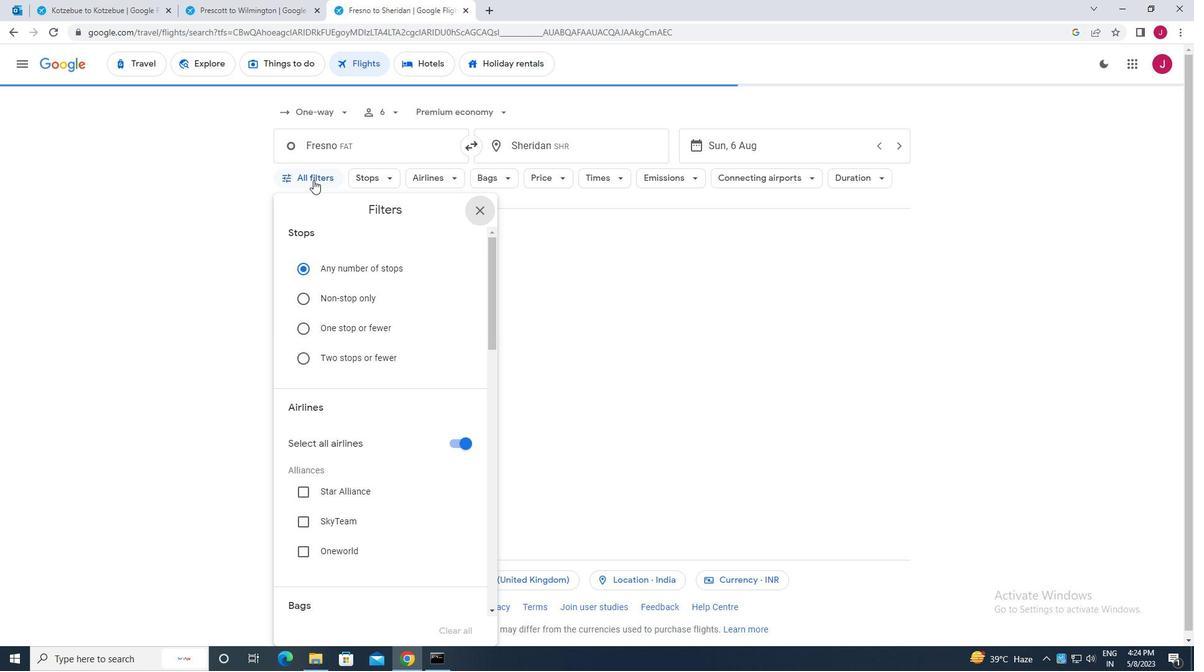 
Action: Mouse scrolled (407, 249) with delta (0, 0)
Screenshot: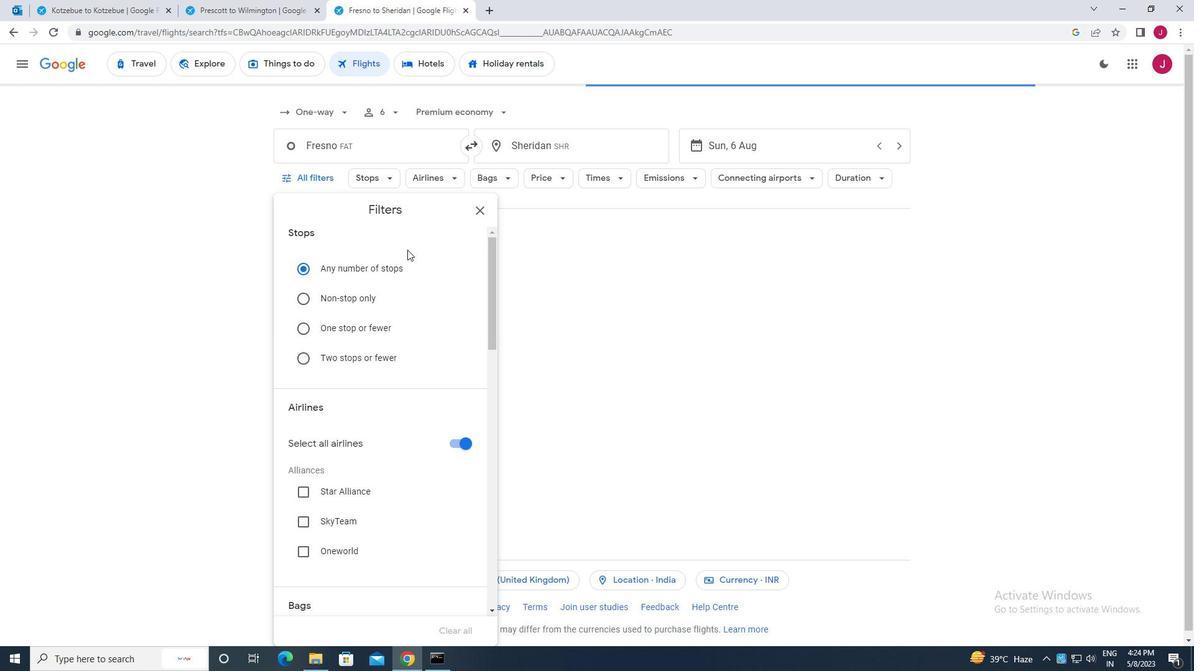 
Action: Mouse moved to (407, 250)
Screenshot: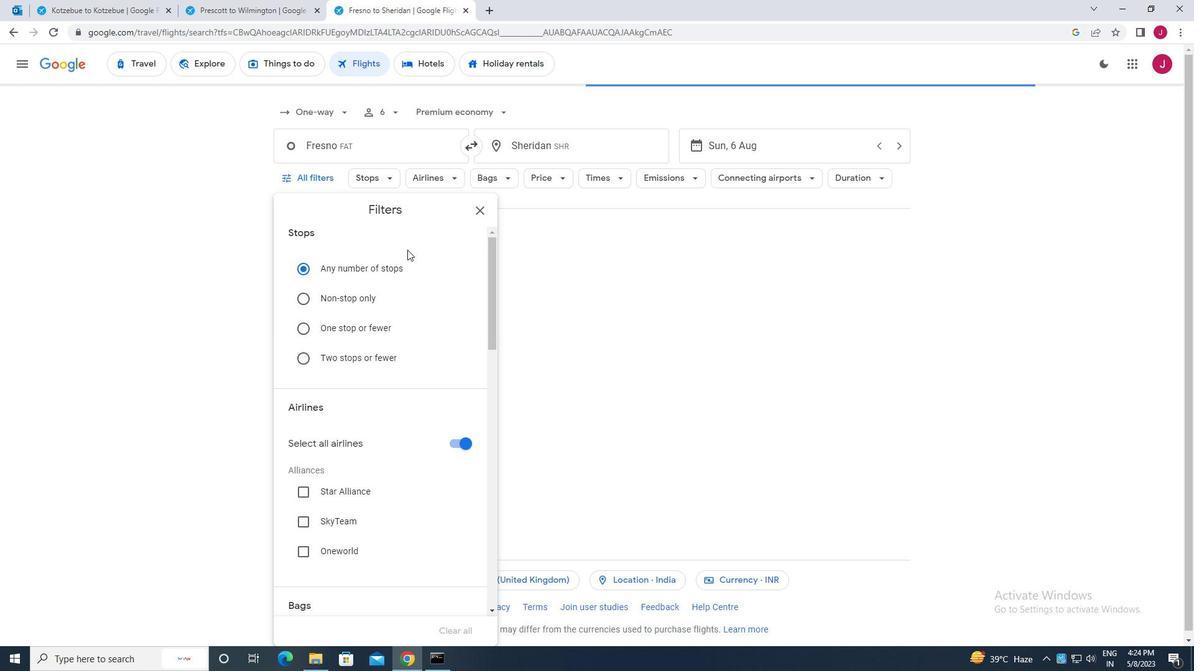 
Action: Mouse scrolled (407, 249) with delta (0, 0)
Screenshot: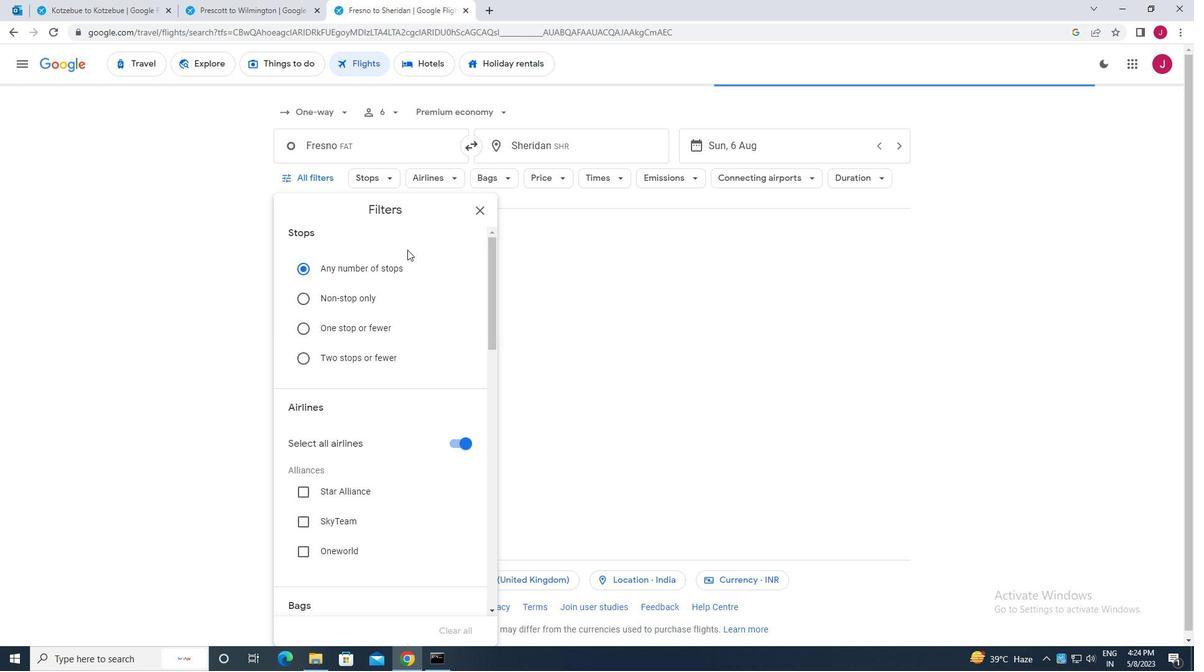 
Action: Mouse moved to (407, 250)
Screenshot: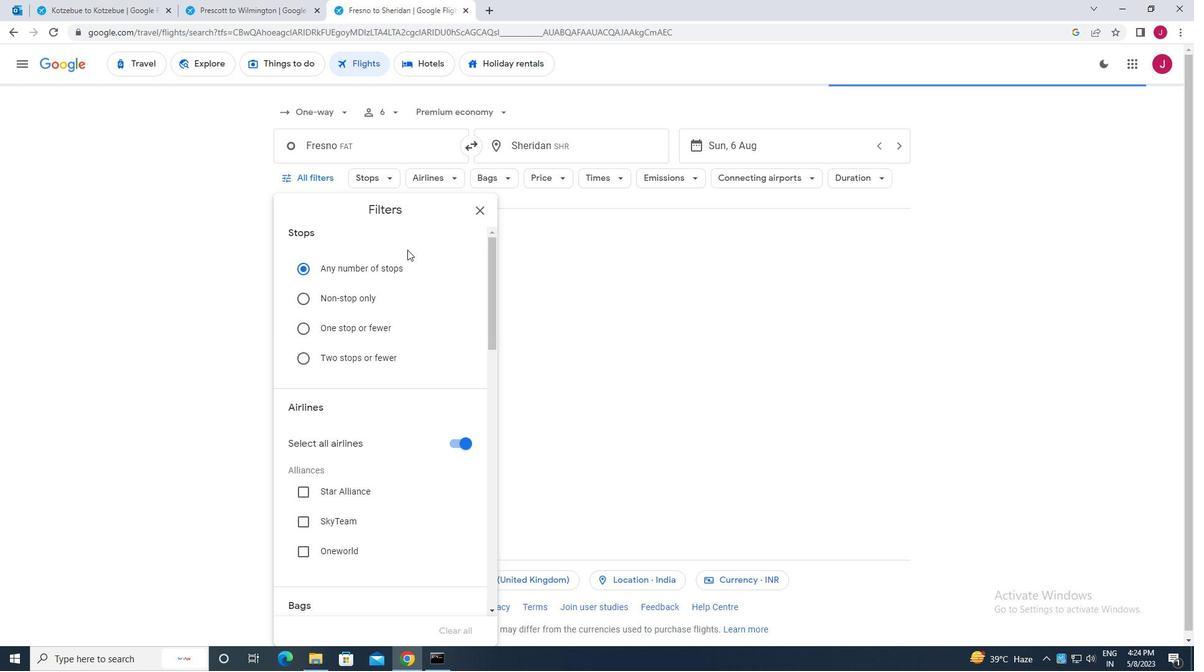 
Action: Mouse scrolled (407, 249) with delta (0, 0)
Screenshot: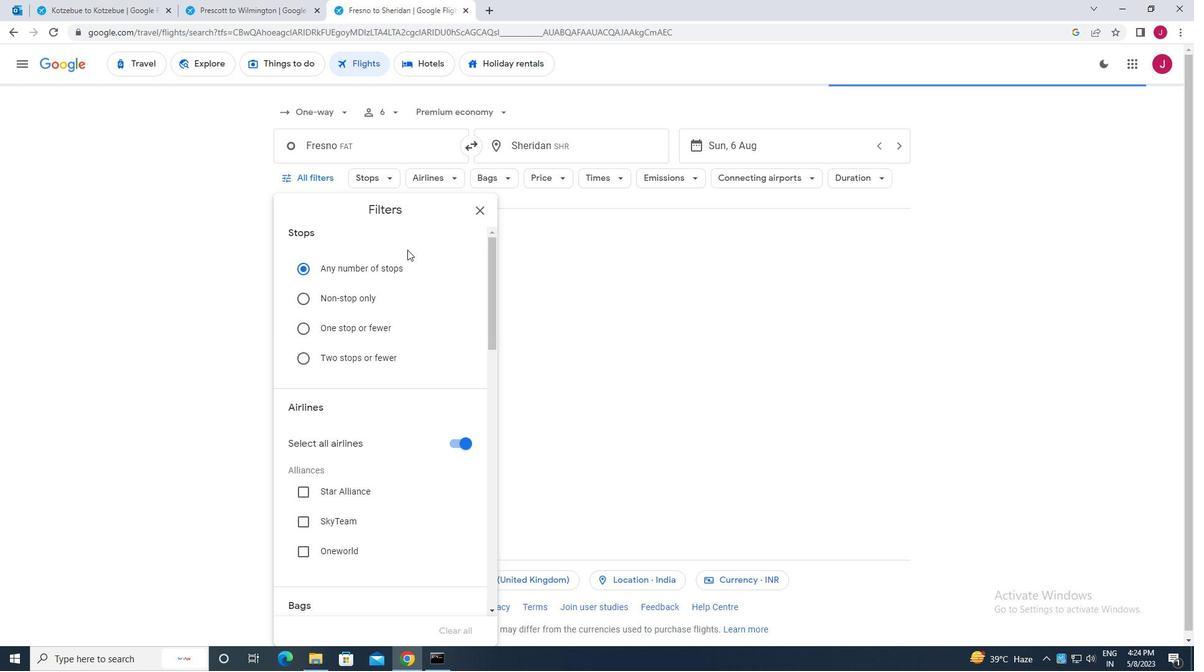 
Action: Mouse moved to (457, 257)
Screenshot: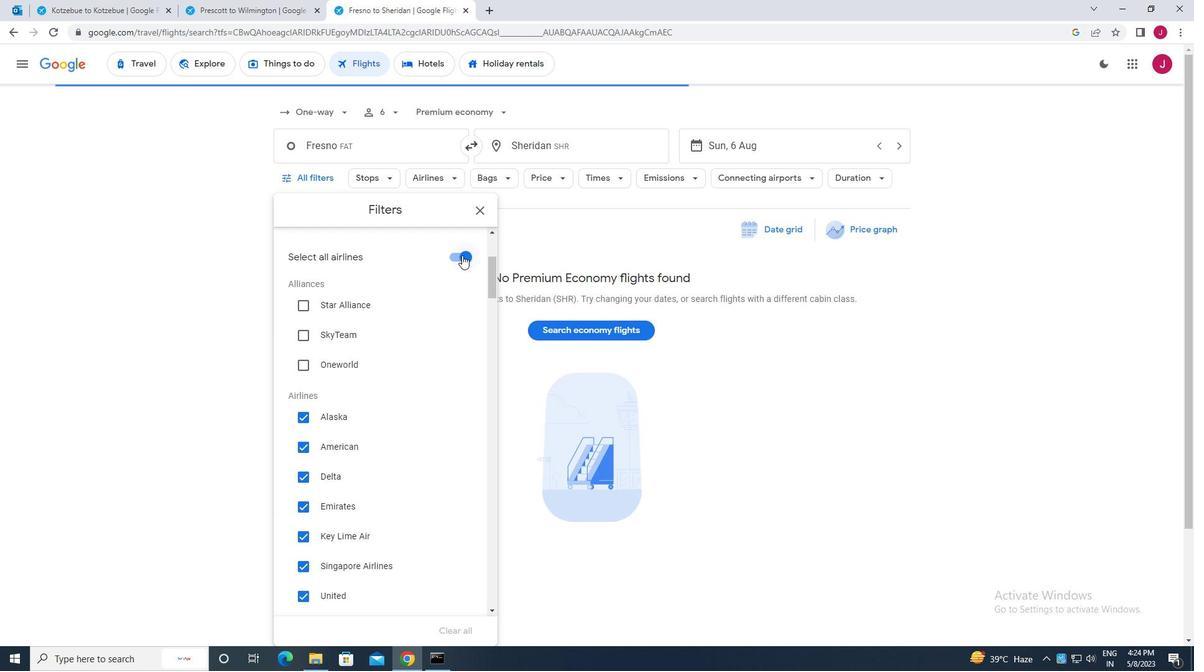
Action: Mouse pressed left at (457, 257)
Screenshot: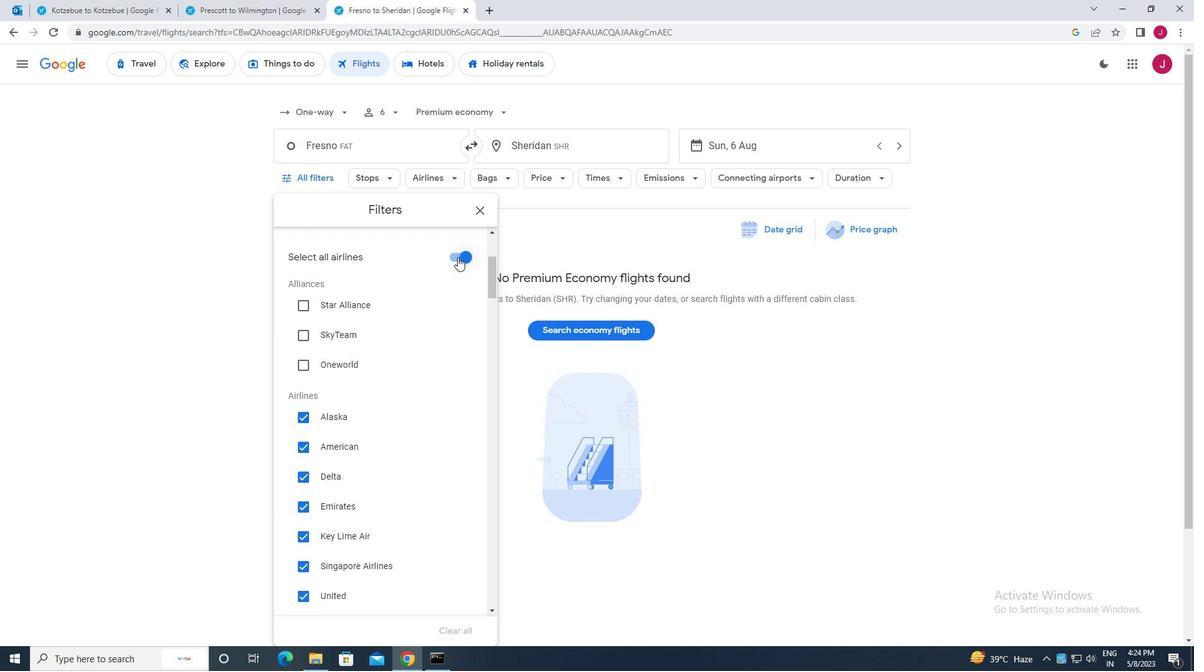 
Action: Mouse moved to (408, 294)
Screenshot: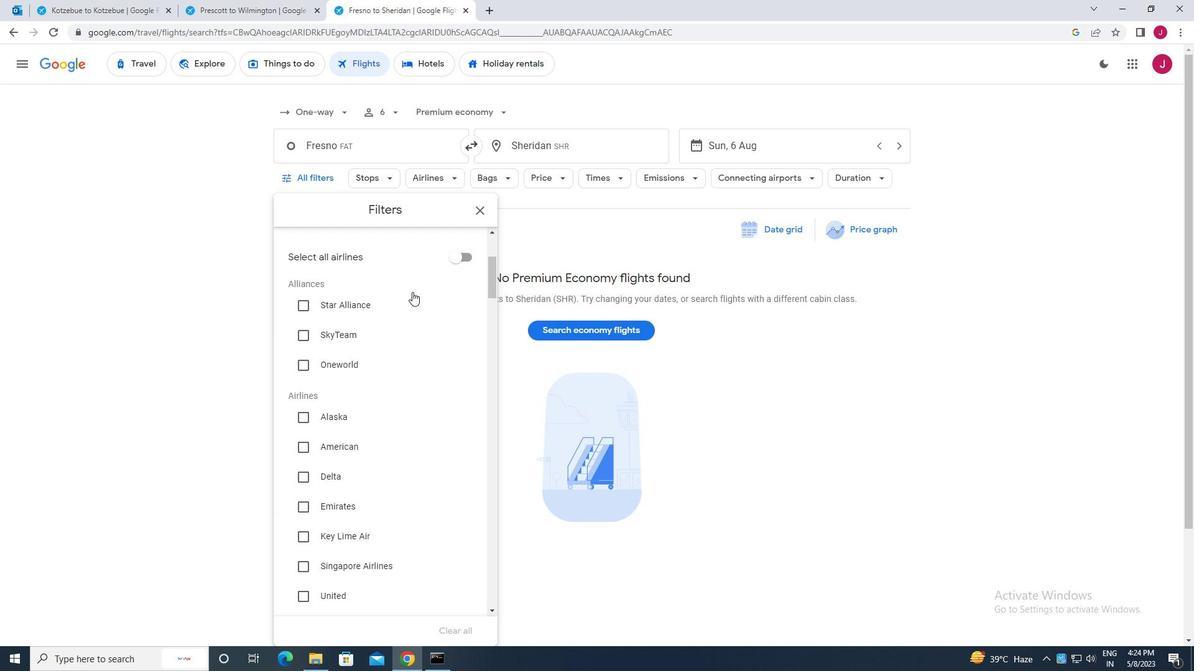 
Action: Mouse scrolled (408, 293) with delta (0, 0)
Screenshot: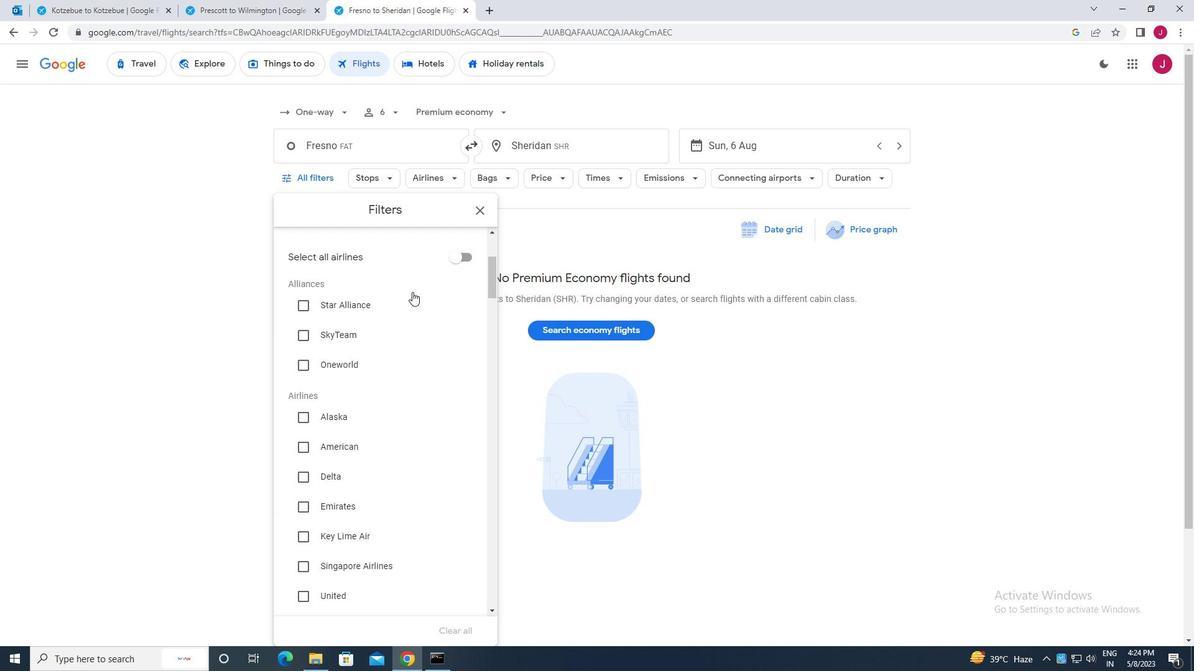 
Action: Mouse moved to (407, 294)
Screenshot: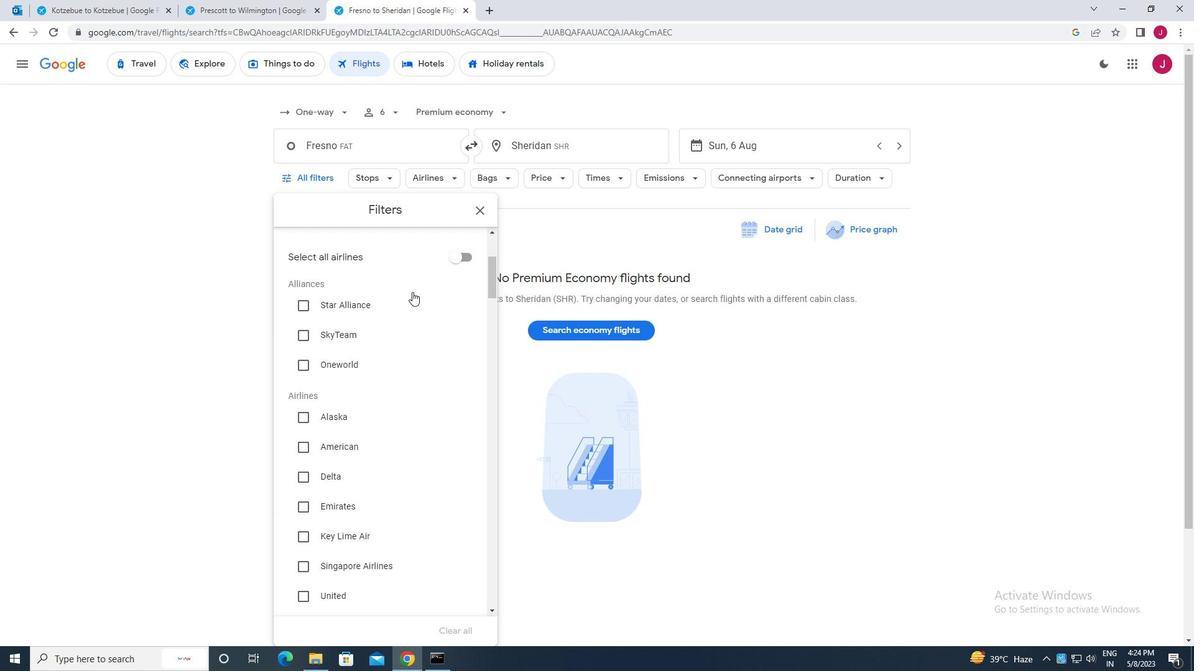 
Action: Mouse scrolled (407, 293) with delta (0, 0)
Screenshot: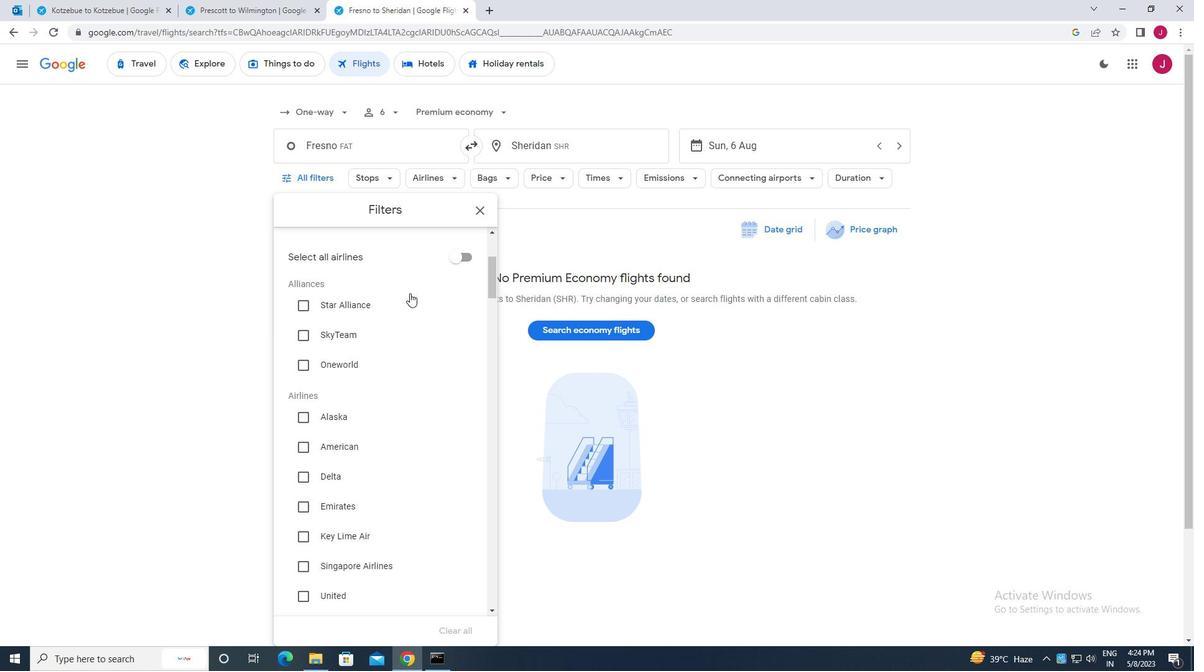 
Action: Mouse moved to (407, 294)
Screenshot: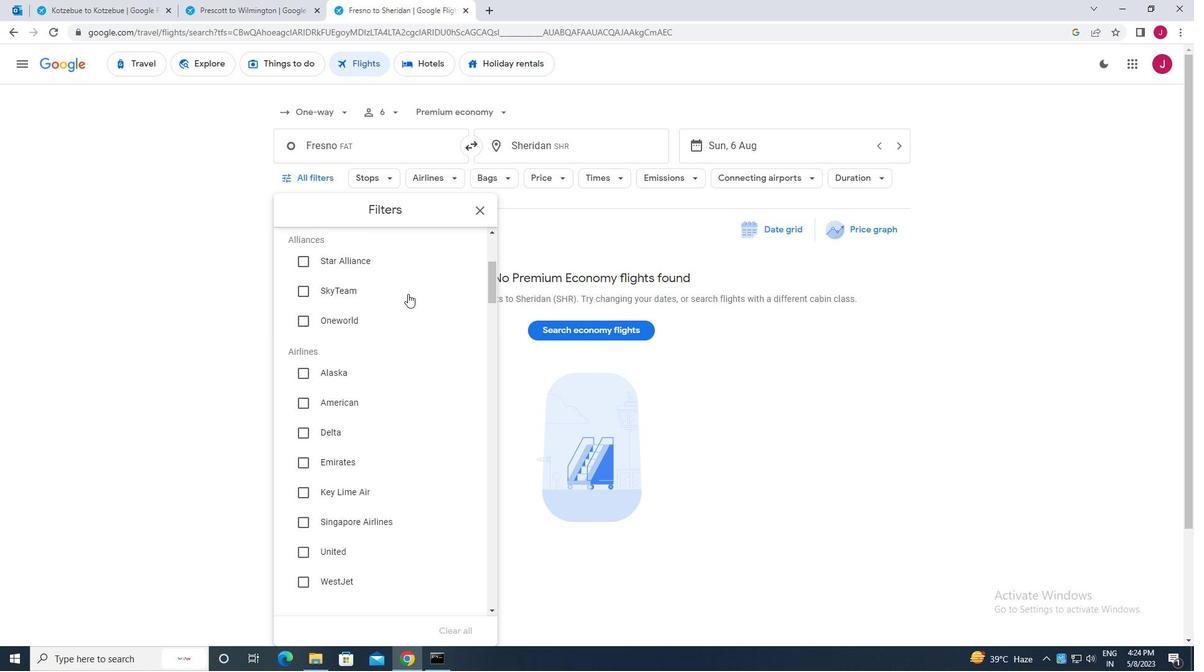 
Action: Mouse scrolled (407, 294) with delta (0, 0)
Screenshot: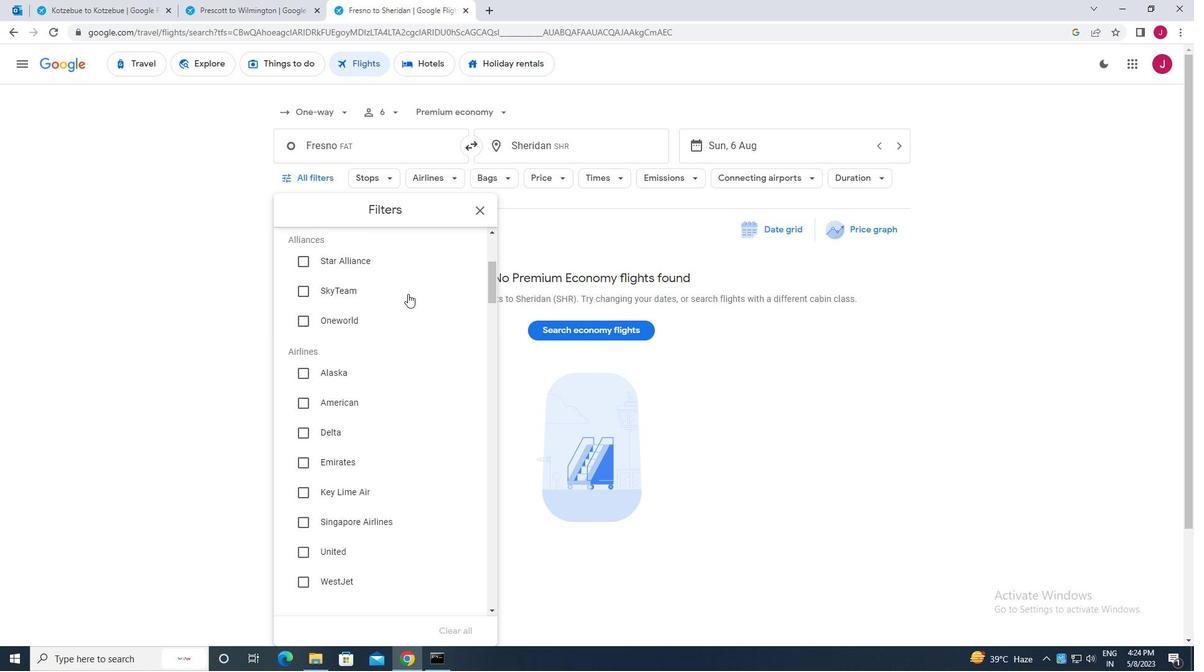 
Action: Mouse moved to (302, 256)
Screenshot: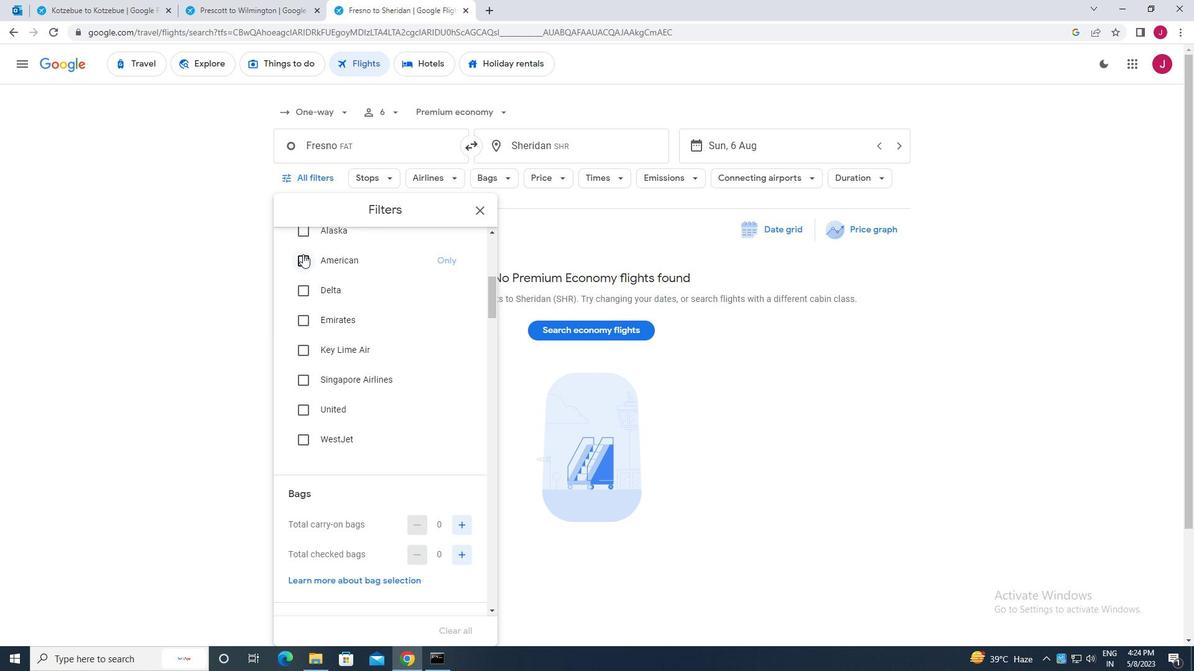 
Action: Mouse pressed left at (302, 256)
Screenshot: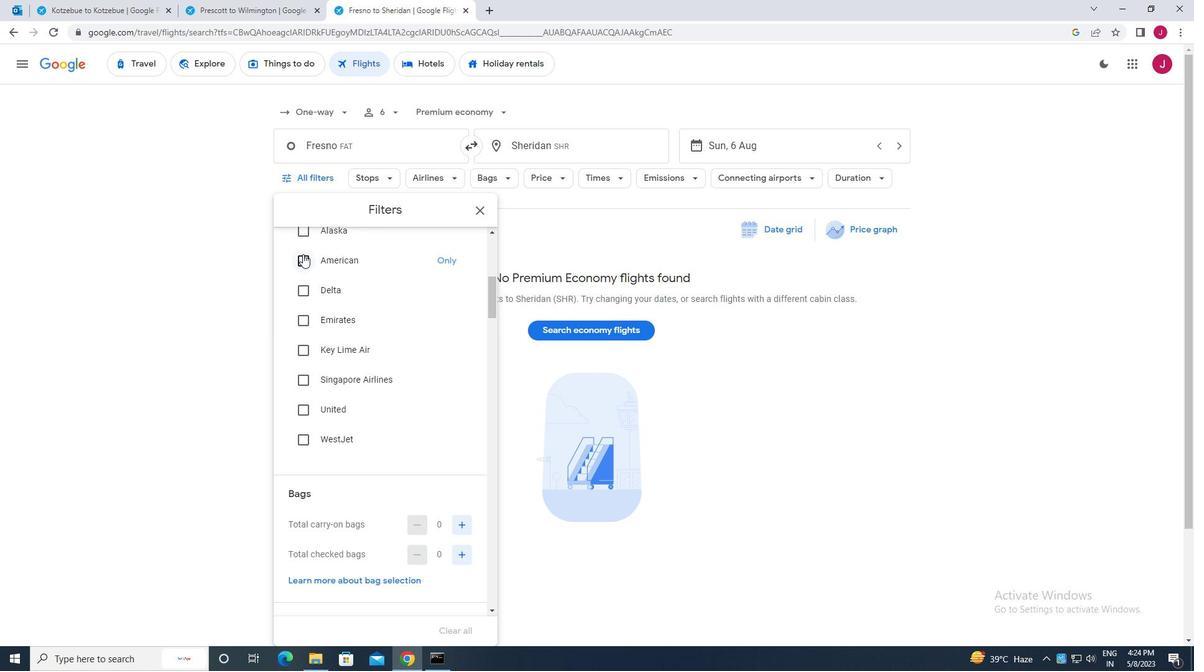
Action: Mouse moved to (377, 279)
Screenshot: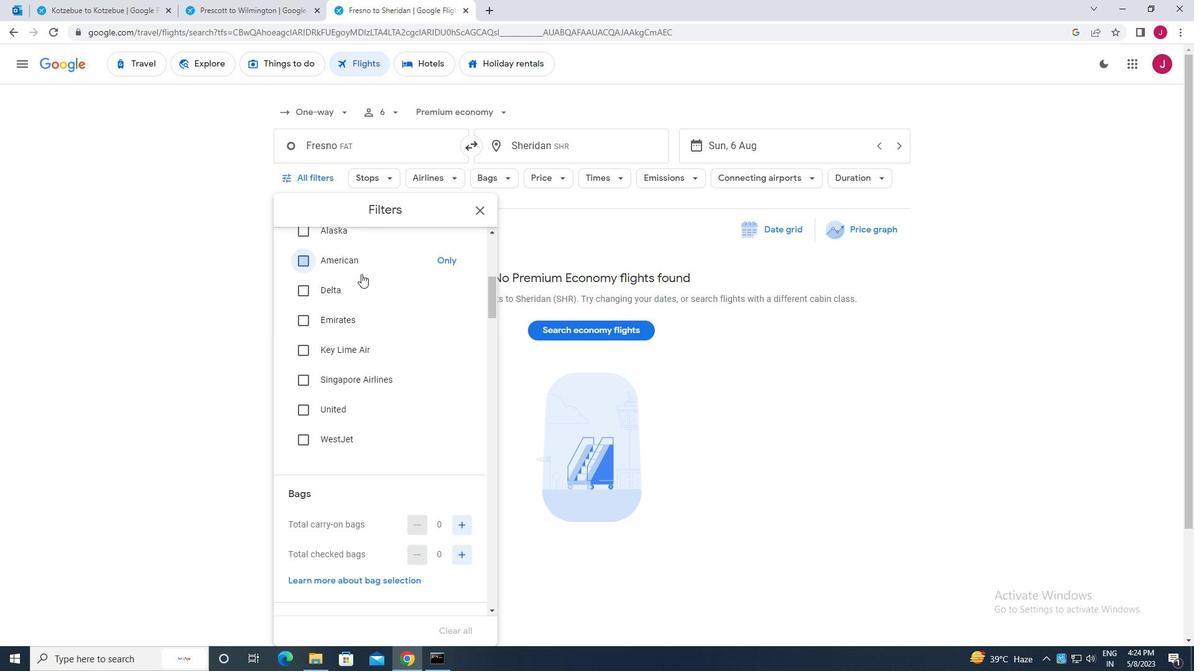 
Action: Mouse scrolled (377, 279) with delta (0, 0)
Screenshot: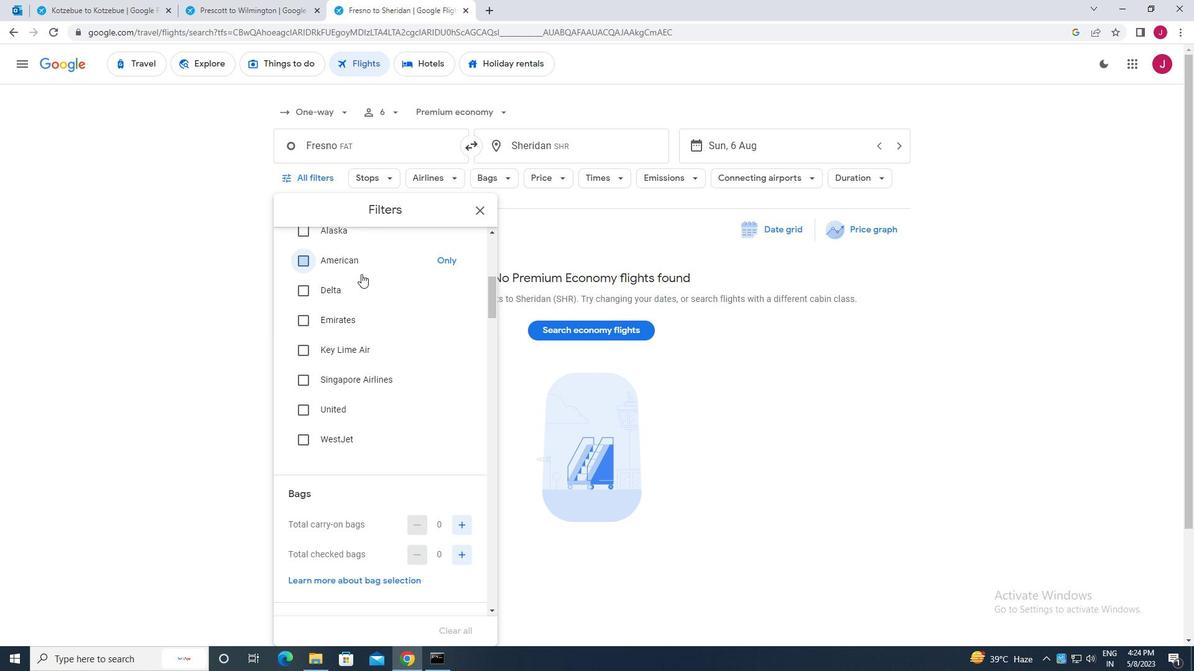 
Action: Mouse scrolled (377, 279) with delta (0, 0)
Screenshot: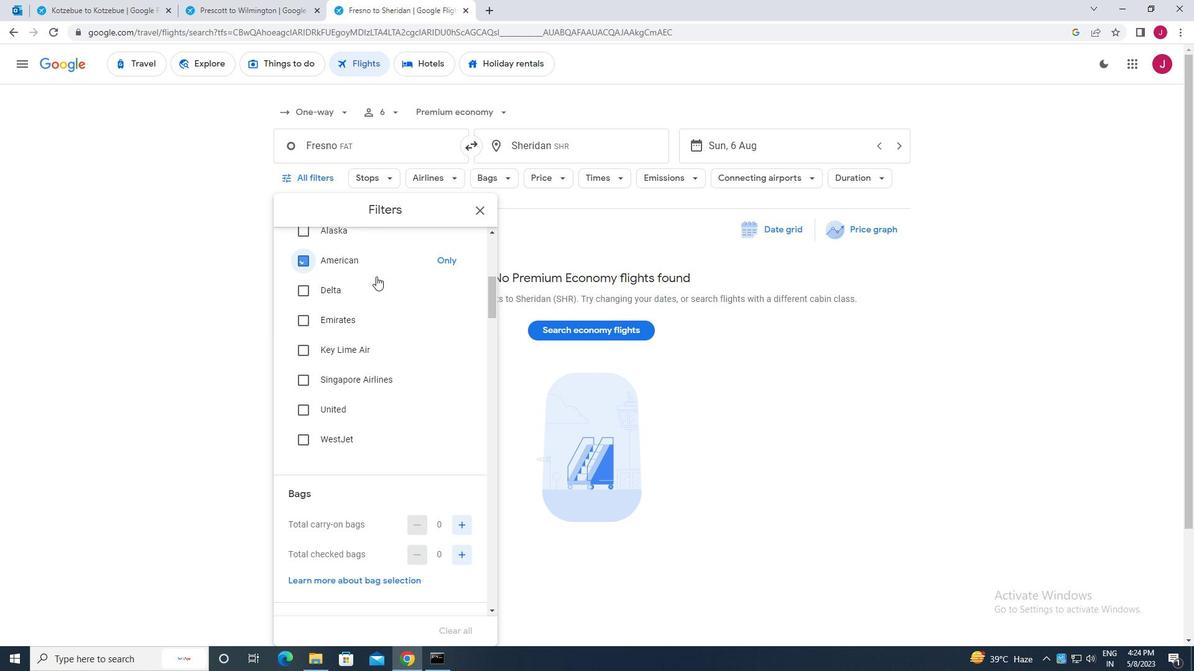 
Action: Mouse moved to (377, 279)
Screenshot: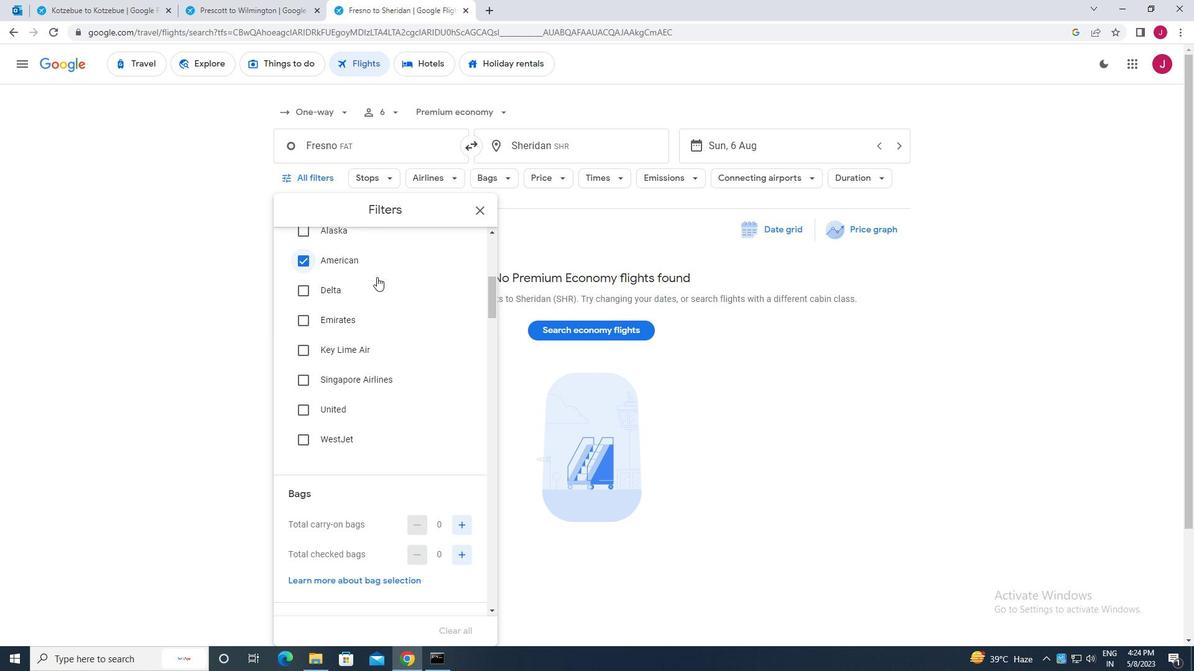
Action: Mouse scrolled (377, 279) with delta (0, 0)
Screenshot: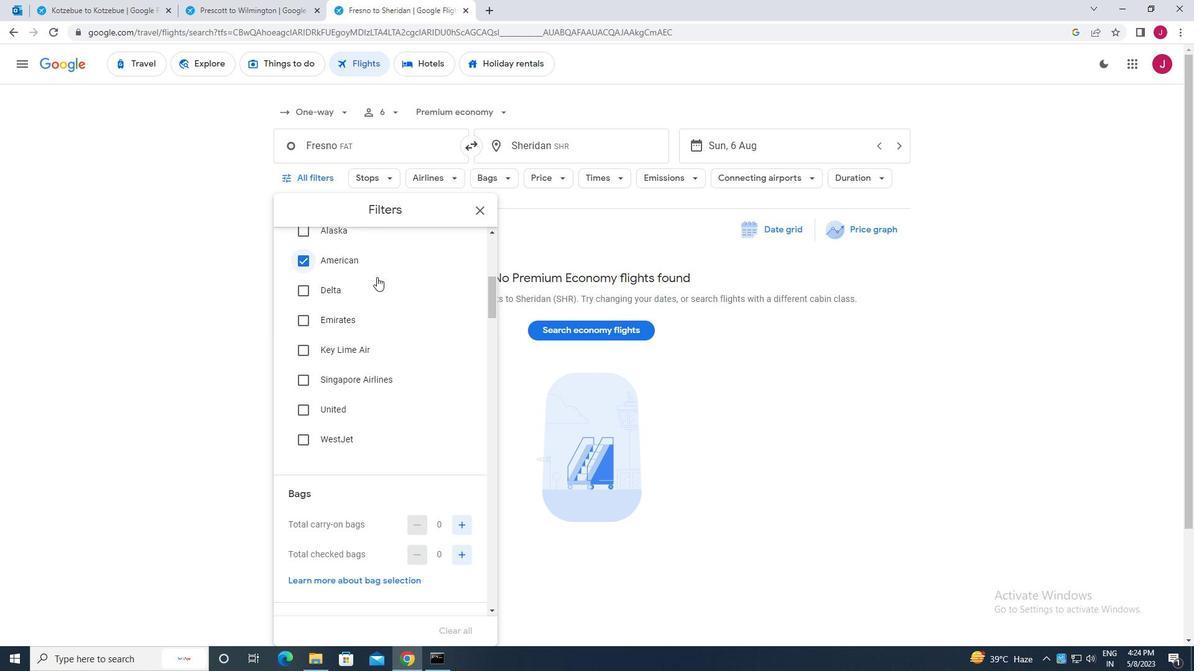 
Action: Mouse scrolled (377, 279) with delta (0, 0)
Screenshot: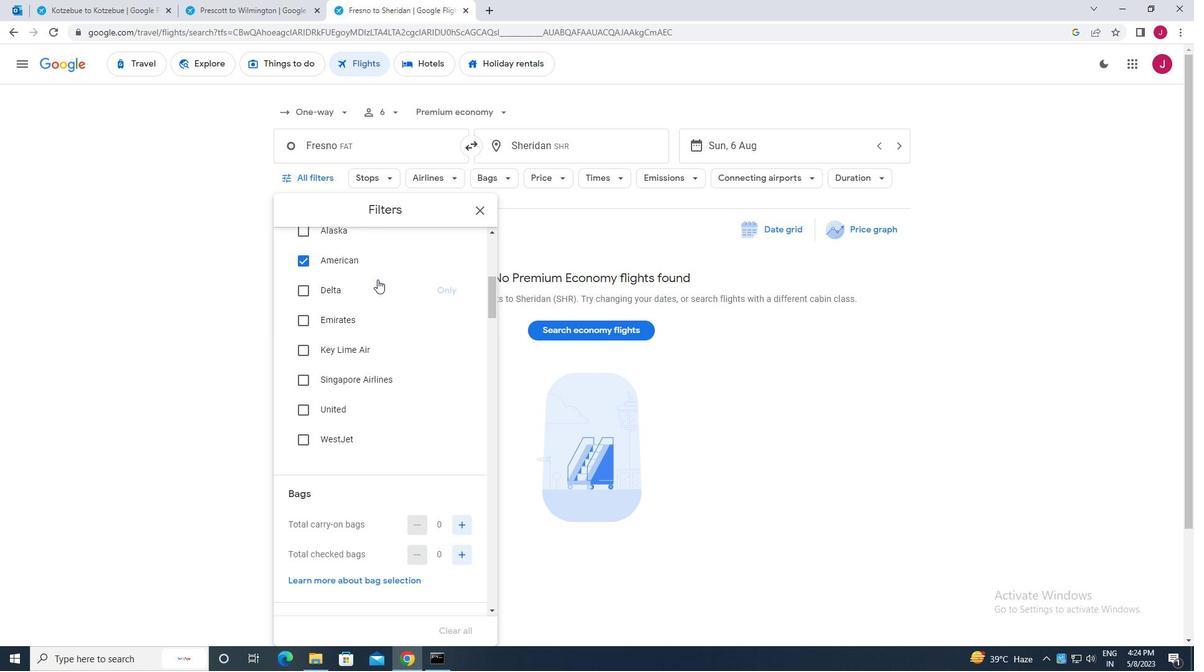 
Action: Mouse moved to (463, 274)
Screenshot: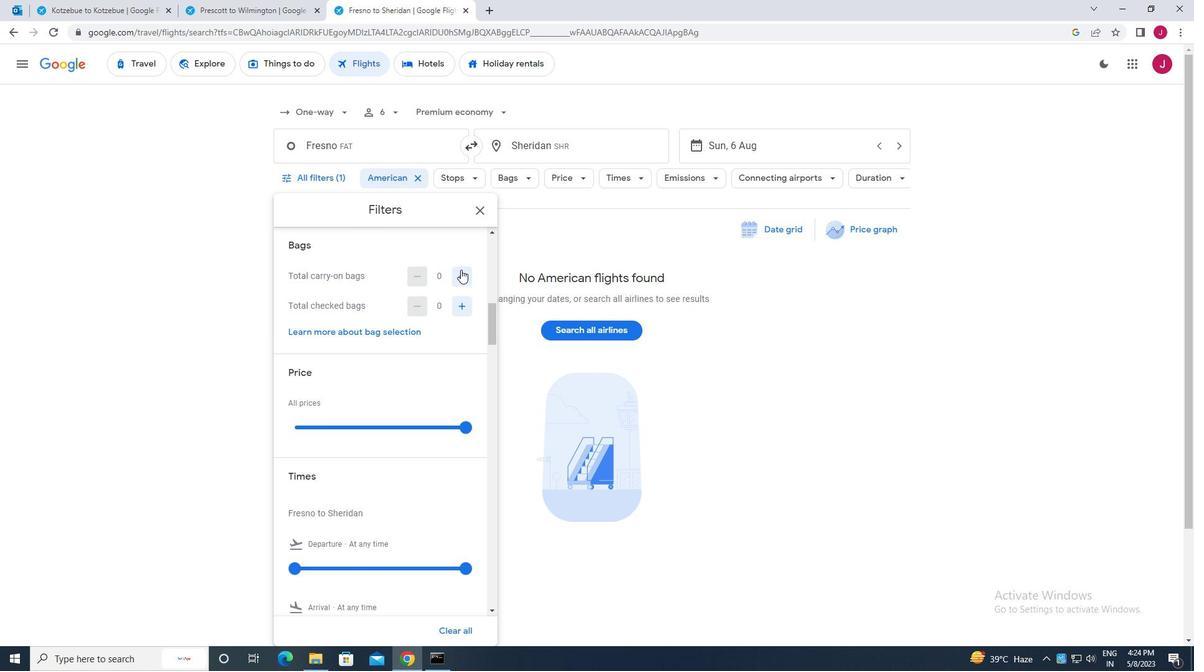 
Action: Mouse pressed left at (463, 274)
Screenshot: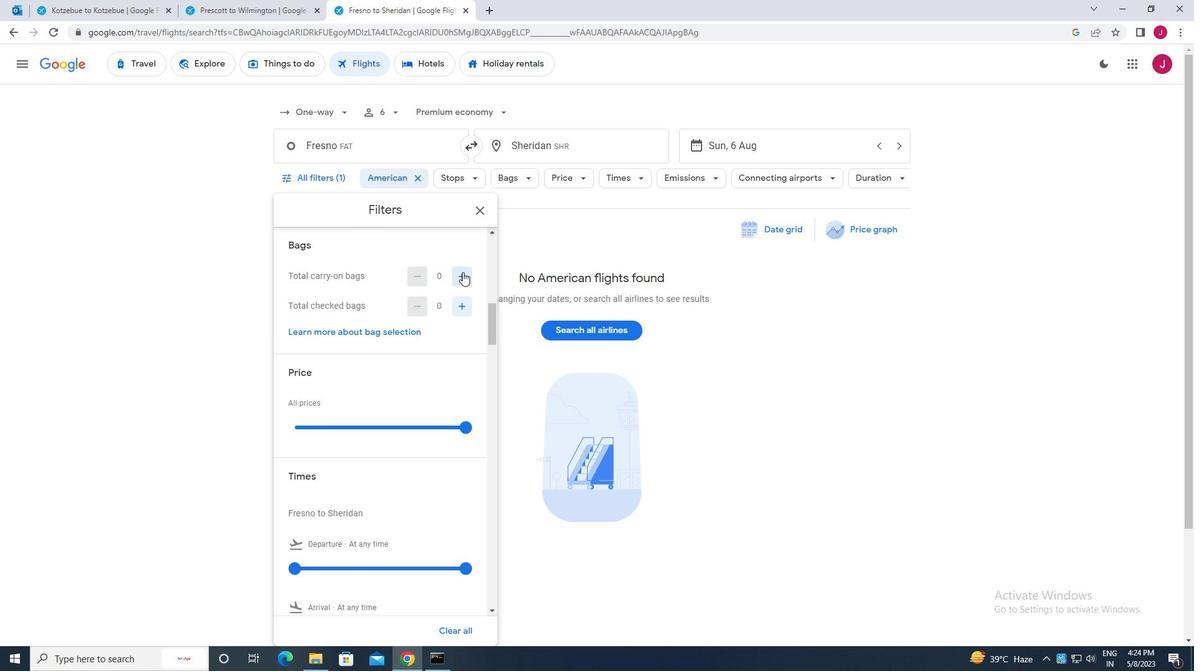 
Action: Mouse moved to (466, 424)
Screenshot: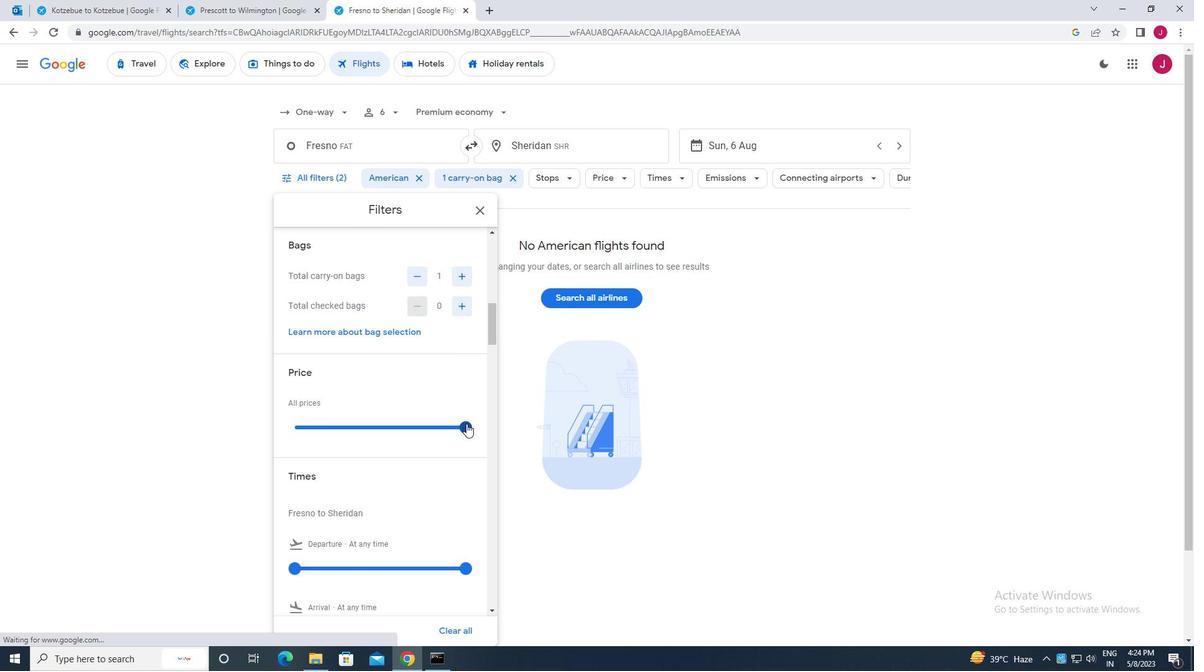 
Action: Mouse pressed left at (466, 424)
Screenshot: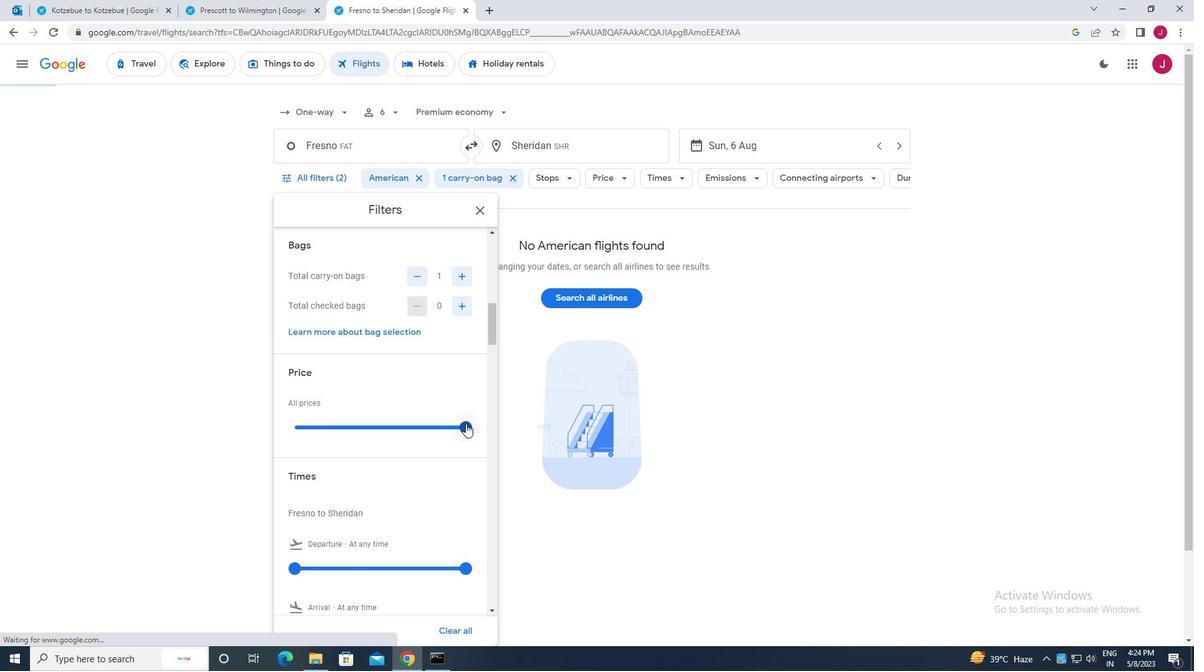 
Action: Mouse moved to (340, 387)
Screenshot: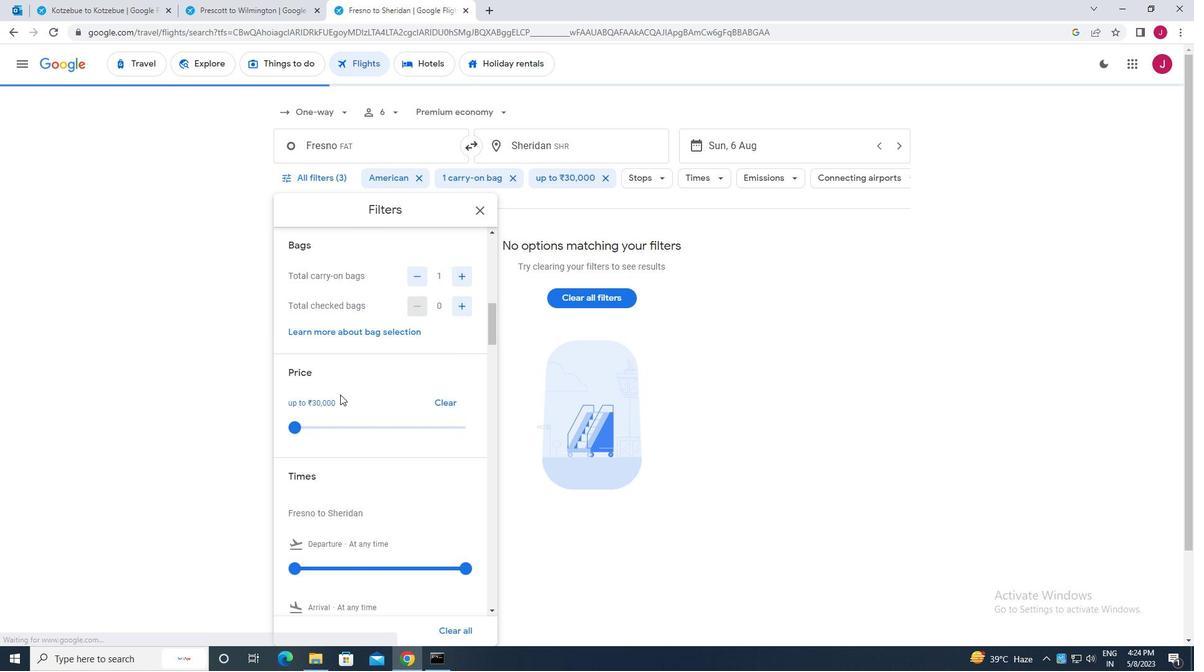 
Action: Mouse scrolled (340, 386) with delta (0, 0)
Screenshot: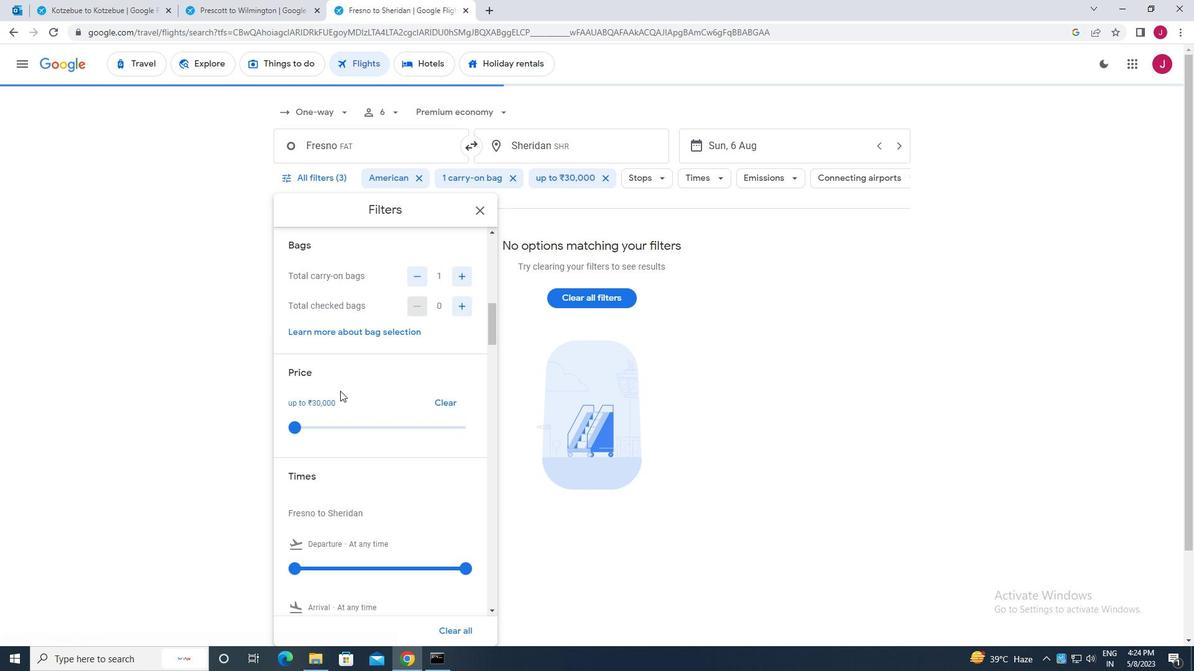
Action: Mouse moved to (294, 362)
Screenshot: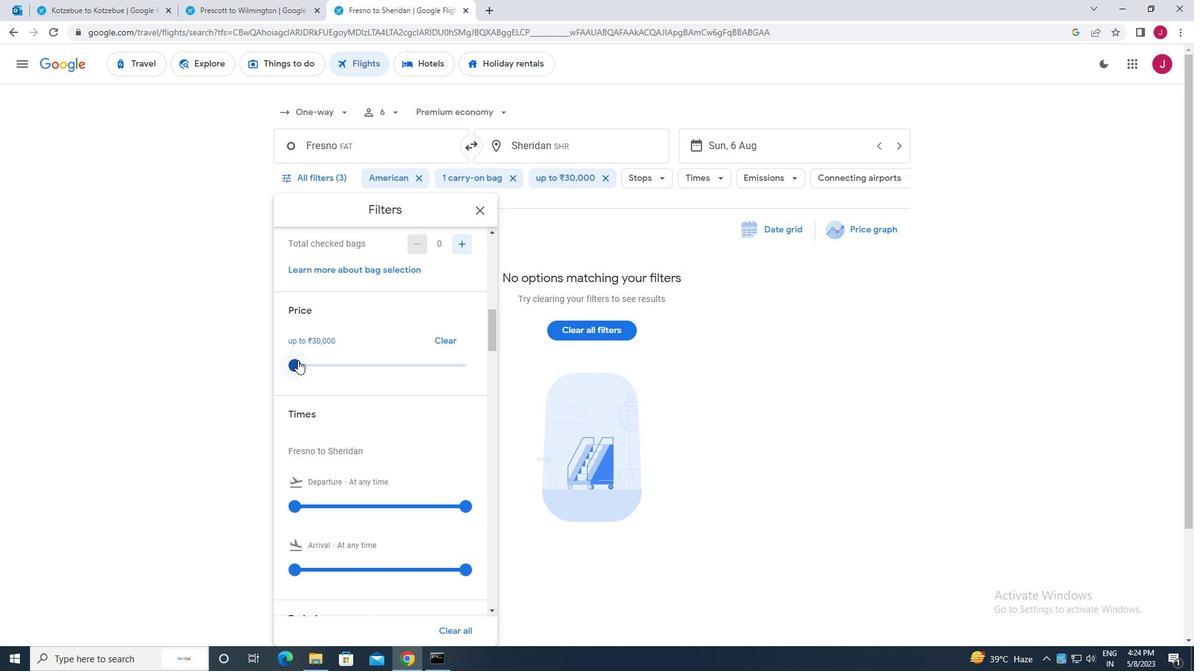 
Action: Mouse pressed left at (294, 362)
Screenshot: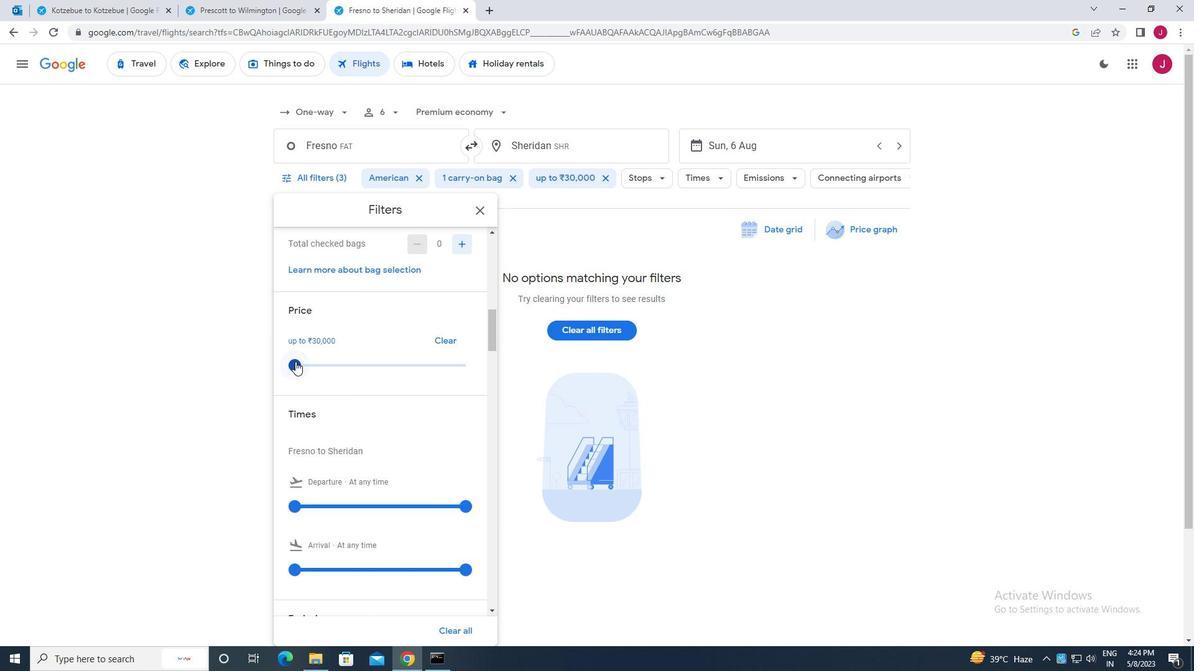 
Action: Mouse moved to (380, 349)
Screenshot: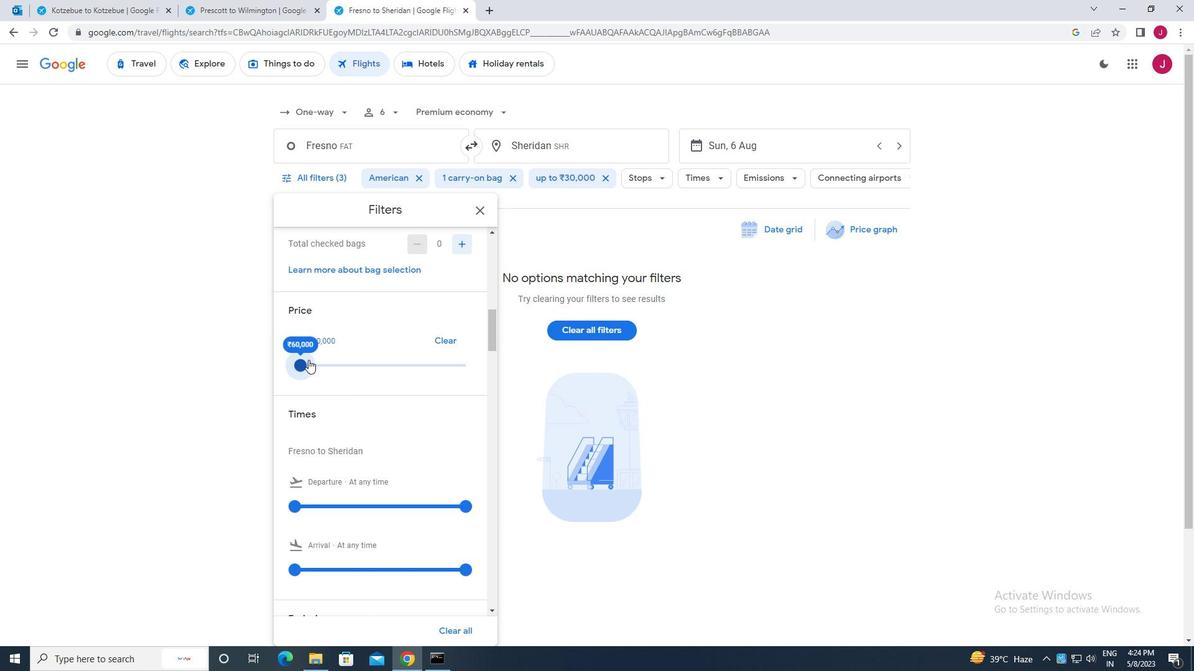 
Action: Mouse scrolled (380, 348) with delta (0, 0)
Screenshot: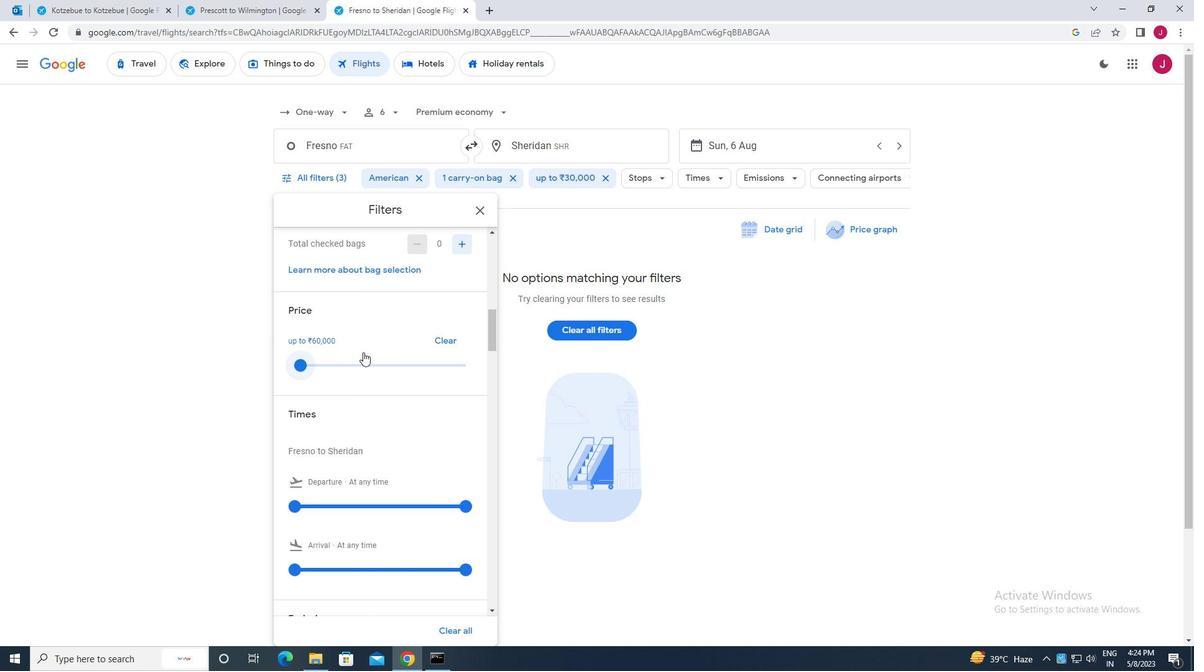 
Action: Mouse scrolled (380, 348) with delta (0, 0)
Screenshot: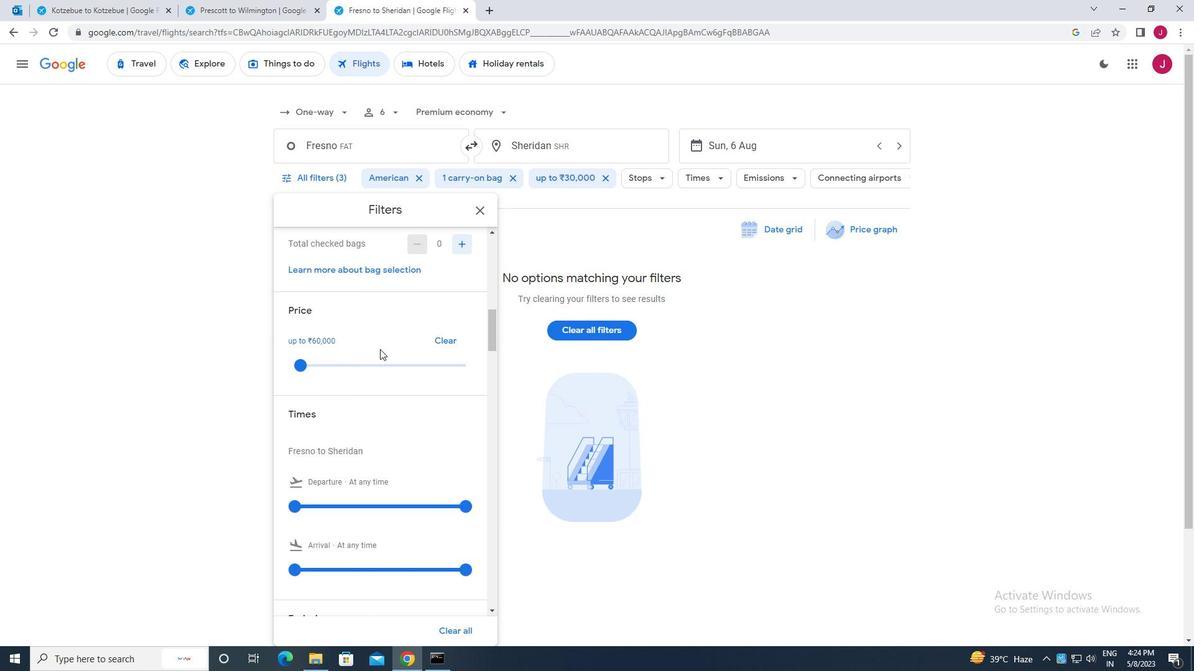 
Action: Mouse scrolled (380, 348) with delta (0, 0)
Screenshot: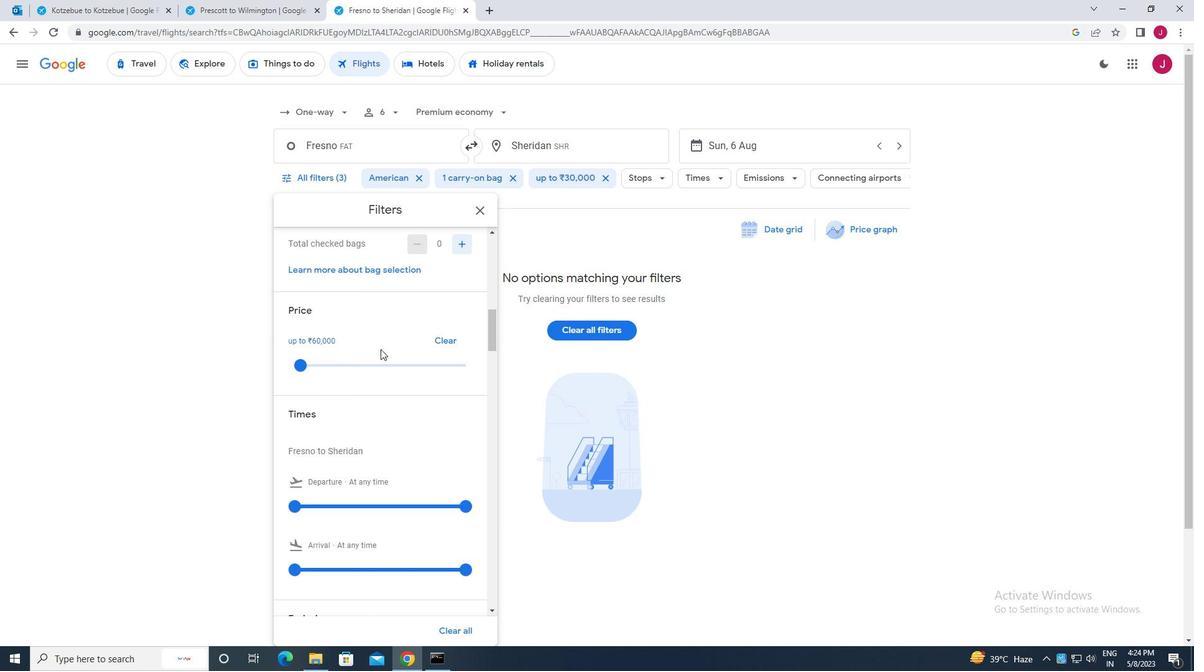 
Action: Mouse moved to (292, 322)
Screenshot: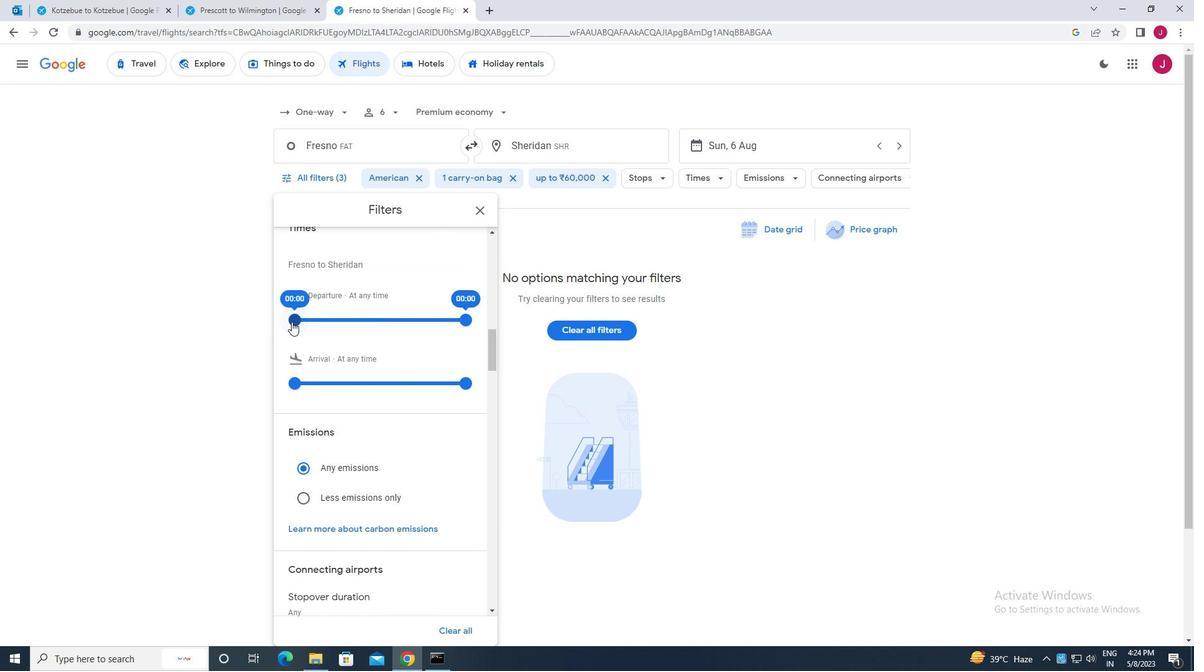 
Action: Mouse pressed left at (292, 322)
Screenshot: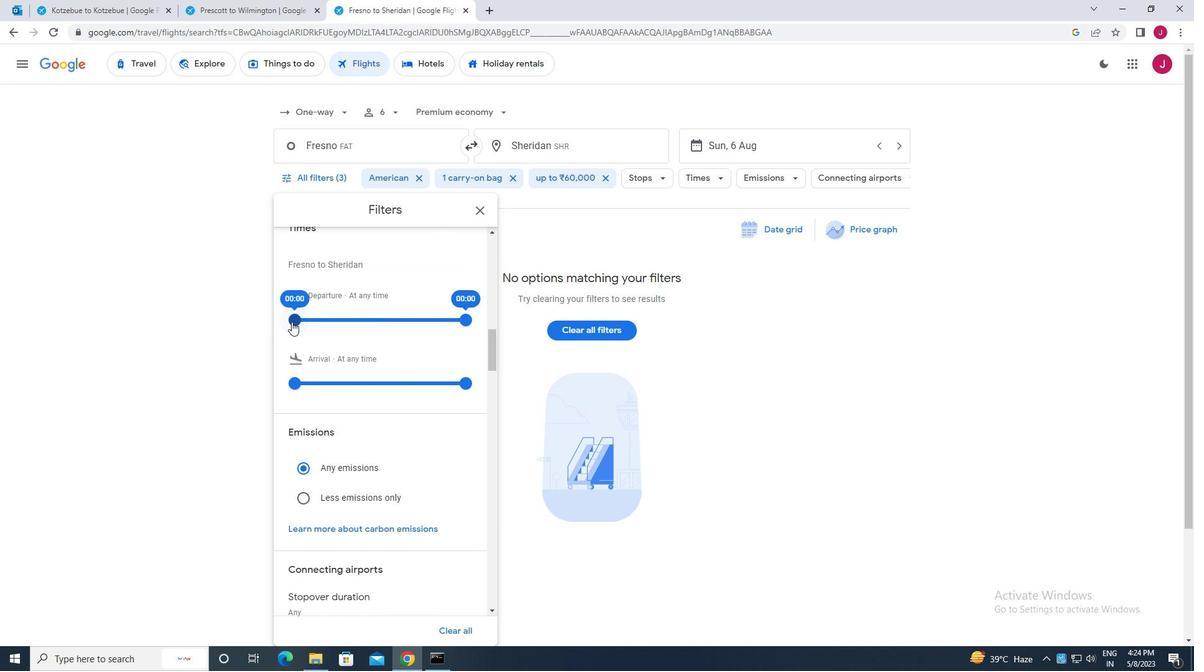 
Action: Mouse moved to (470, 319)
Screenshot: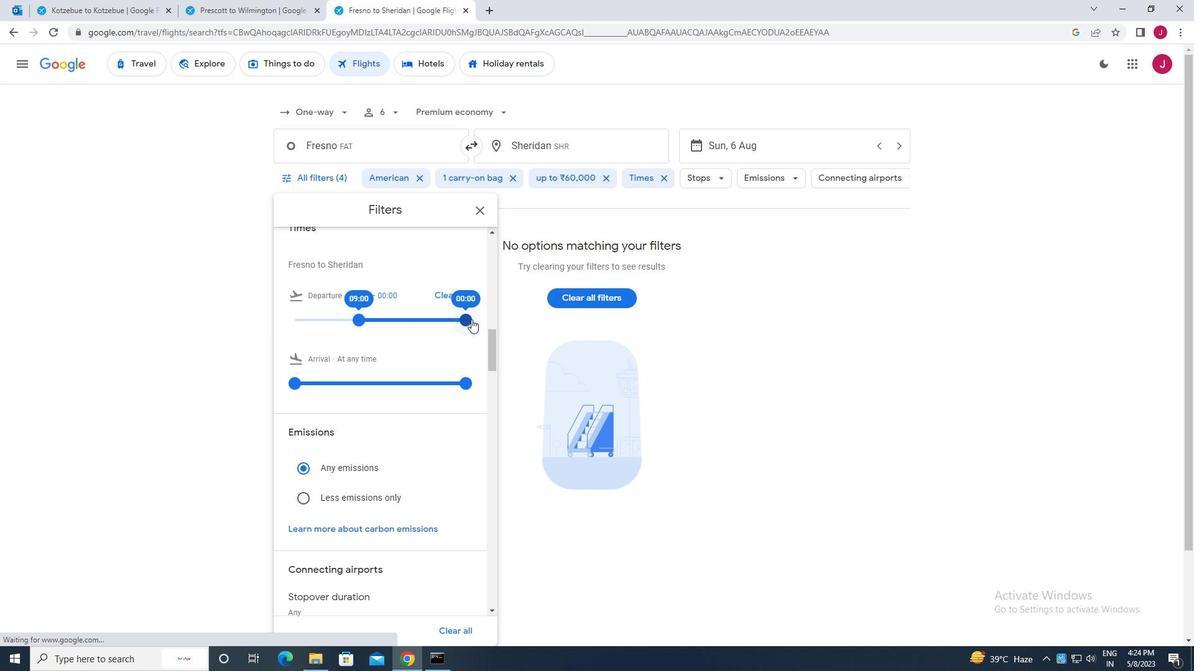 
Action: Mouse pressed left at (470, 319)
Screenshot: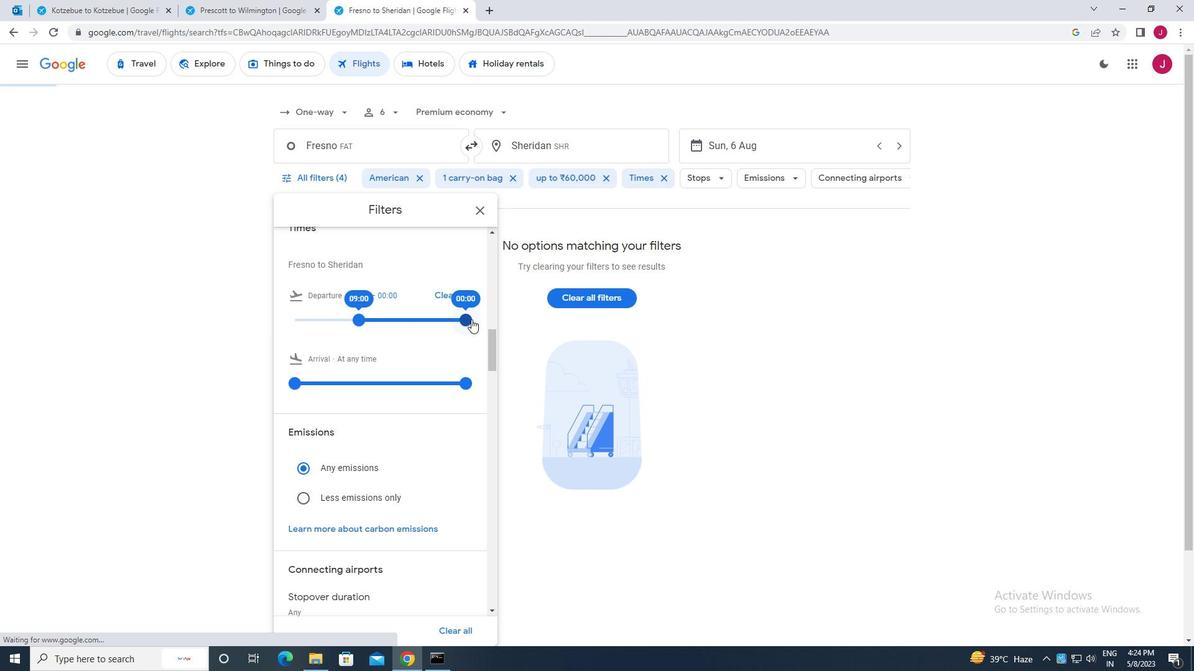 
Action: Mouse moved to (480, 208)
Screenshot: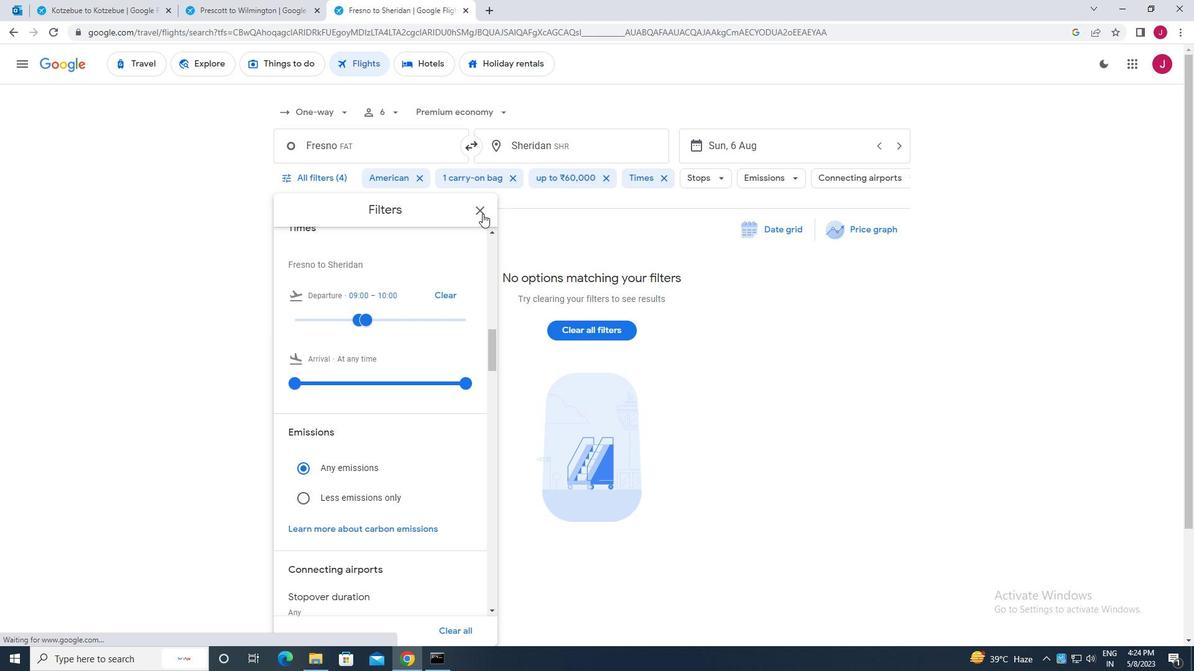 
Action: Mouse pressed left at (480, 208)
Screenshot: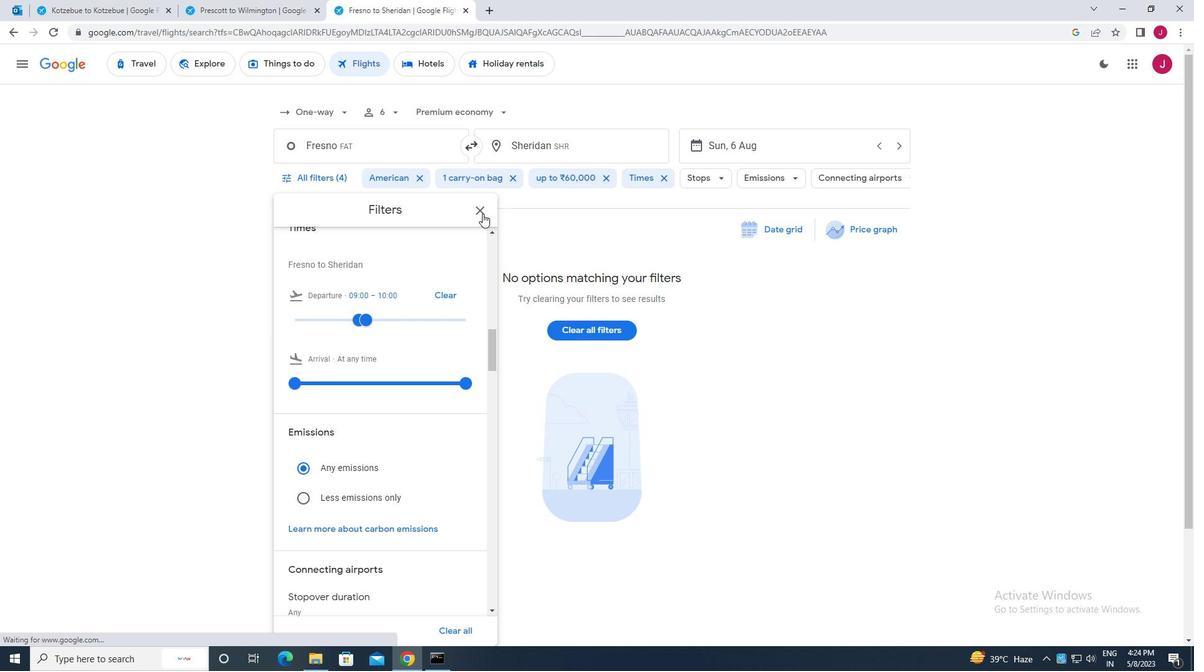 
Action: Mouse moved to (480, 208)
Screenshot: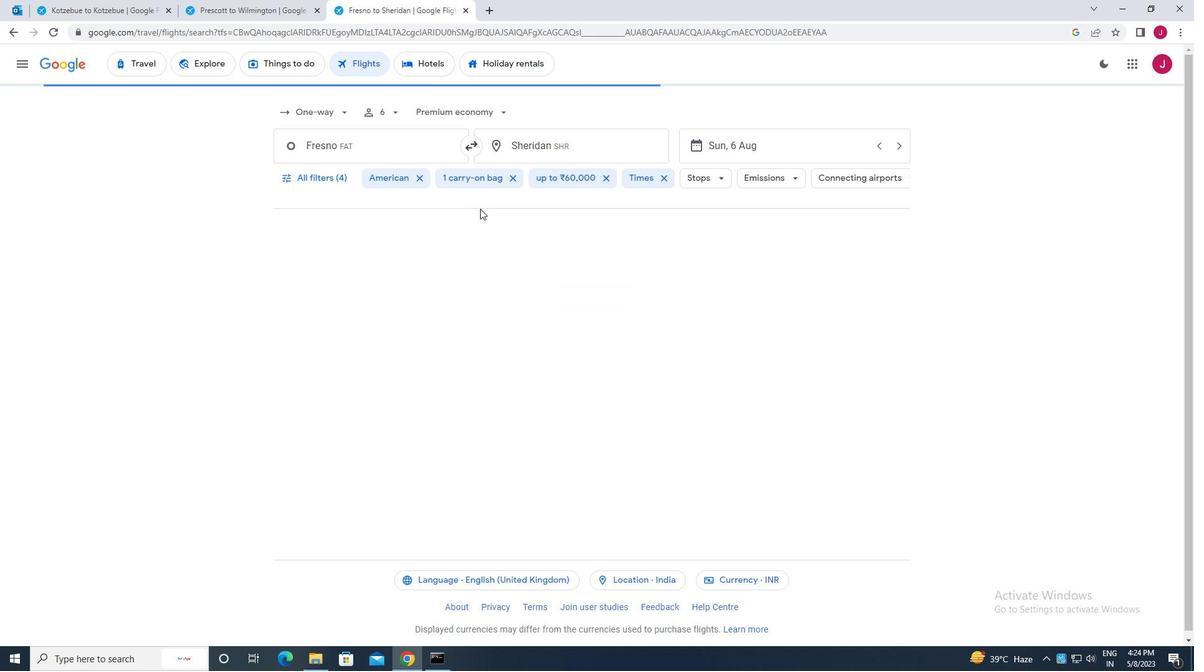 
